 Task: Use LinkedIn's search filters to find people with the following criteria: Service Category 'NotaryOnline Research', Title 'IT Professional', Talks About 'lockdown', School 'Institute of Engineering & Technology', Industry 'Industrial Machinery Manufacturing', Current Company 'Lorven Technologies Inc.'.
Action: Mouse moved to (472, 56)
Screenshot: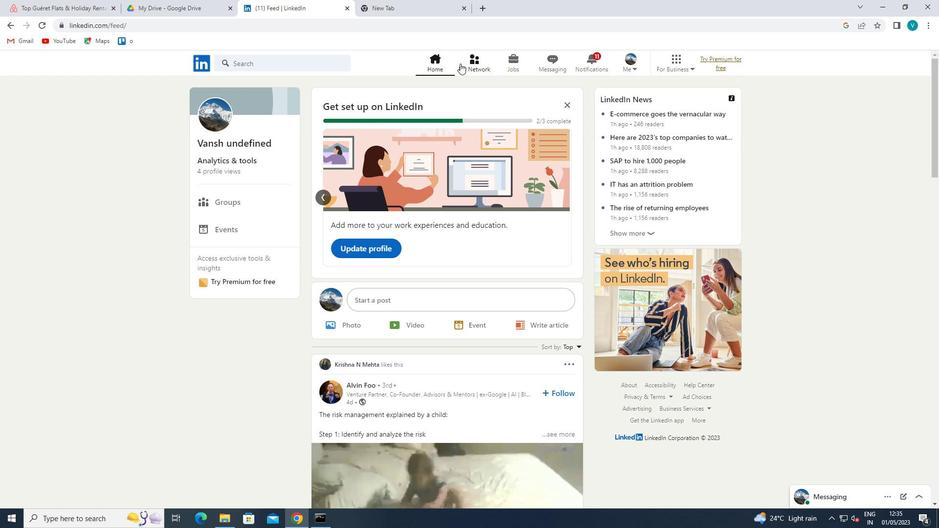 
Action: Mouse pressed left at (472, 56)
Screenshot: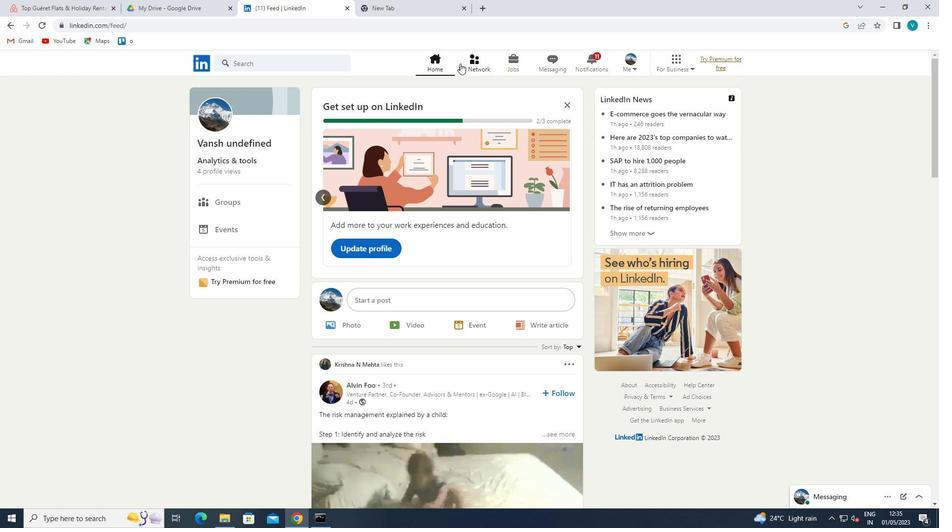 
Action: Mouse moved to (266, 113)
Screenshot: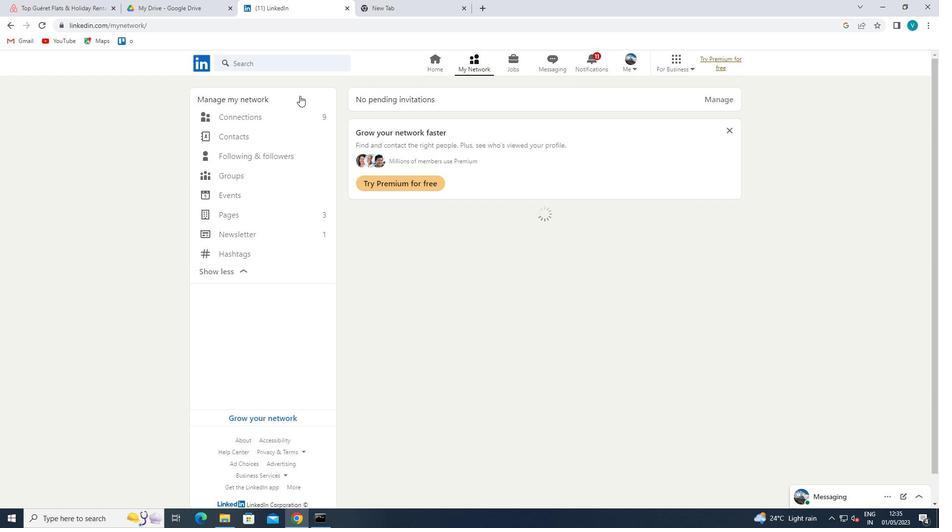 
Action: Mouse pressed left at (266, 113)
Screenshot: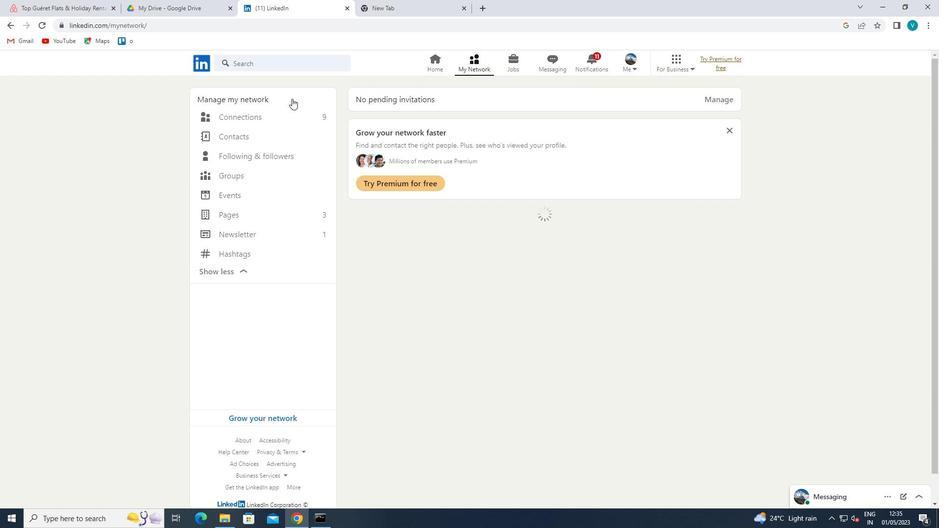 
Action: Mouse moved to (551, 113)
Screenshot: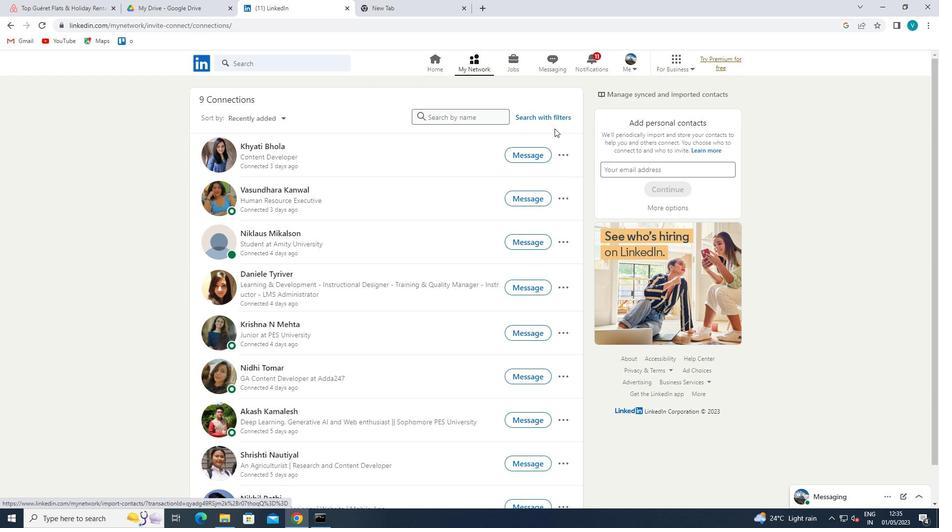 
Action: Mouse pressed left at (551, 113)
Screenshot: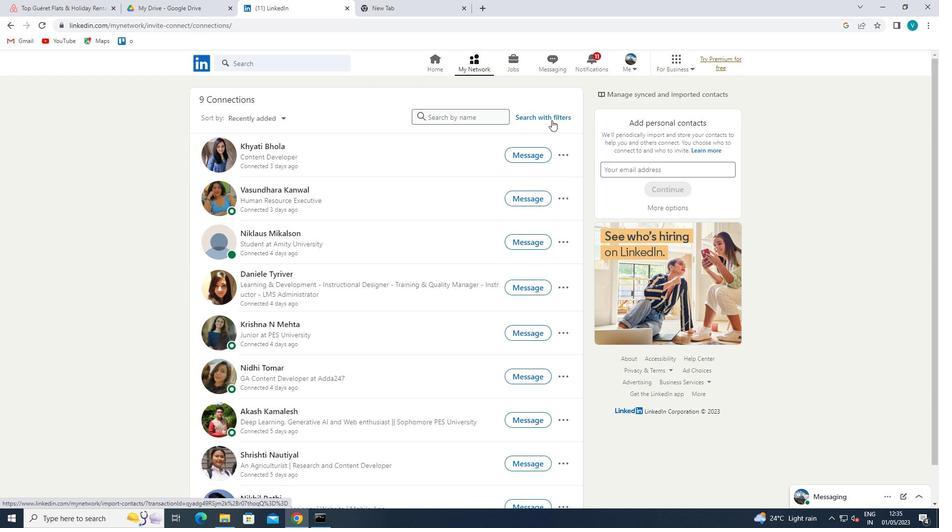 
Action: Mouse moved to (466, 88)
Screenshot: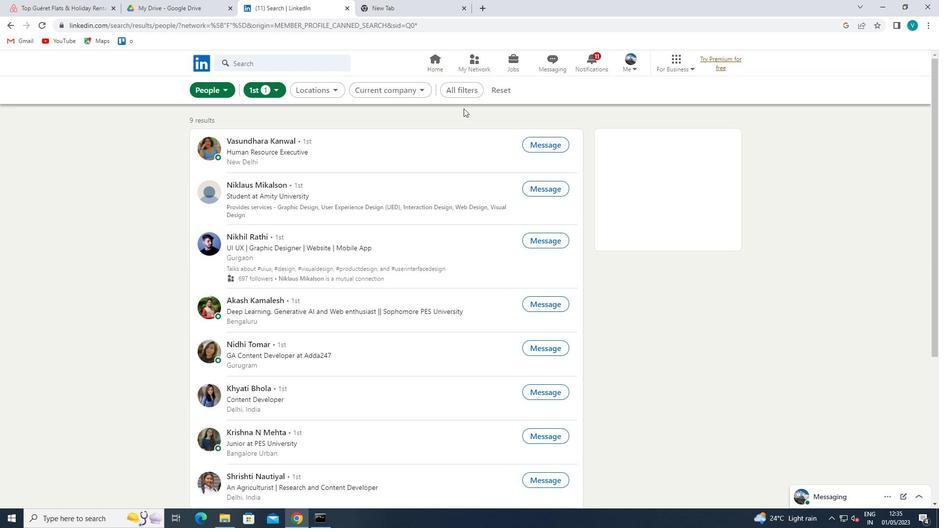 
Action: Mouse pressed left at (466, 88)
Screenshot: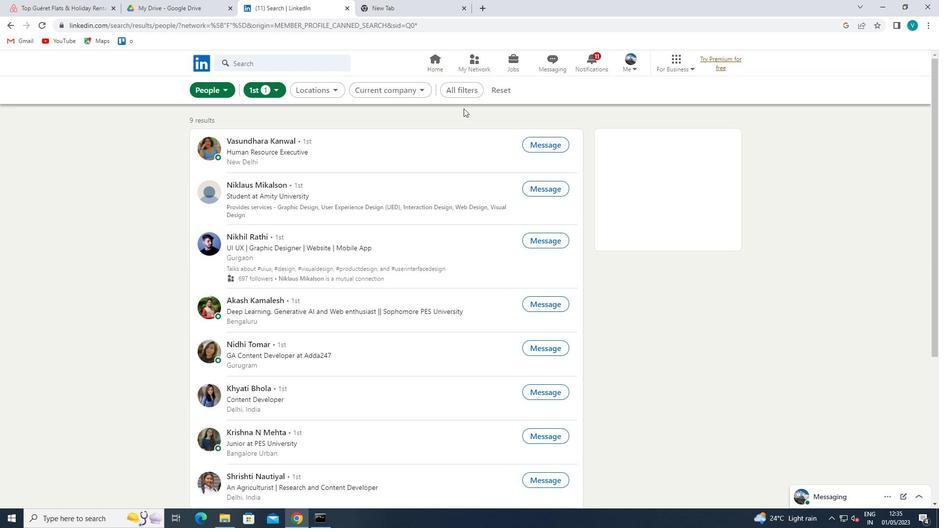
Action: Mouse moved to (734, 201)
Screenshot: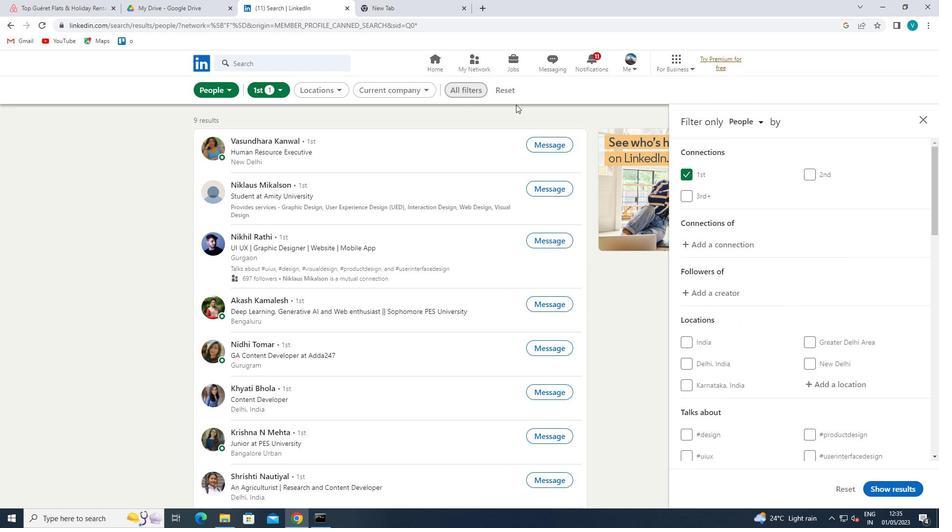 
Action: Mouse scrolled (734, 200) with delta (0, 0)
Screenshot: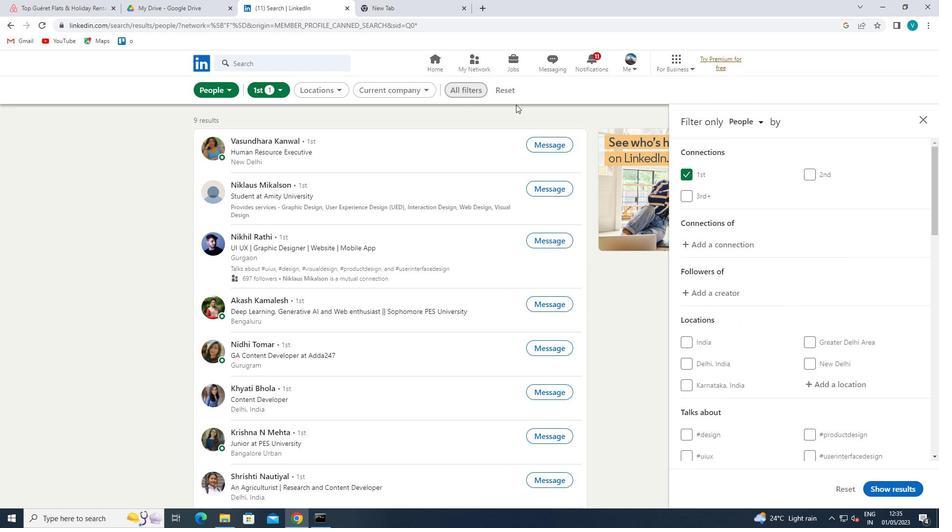 
Action: Mouse moved to (735, 202)
Screenshot: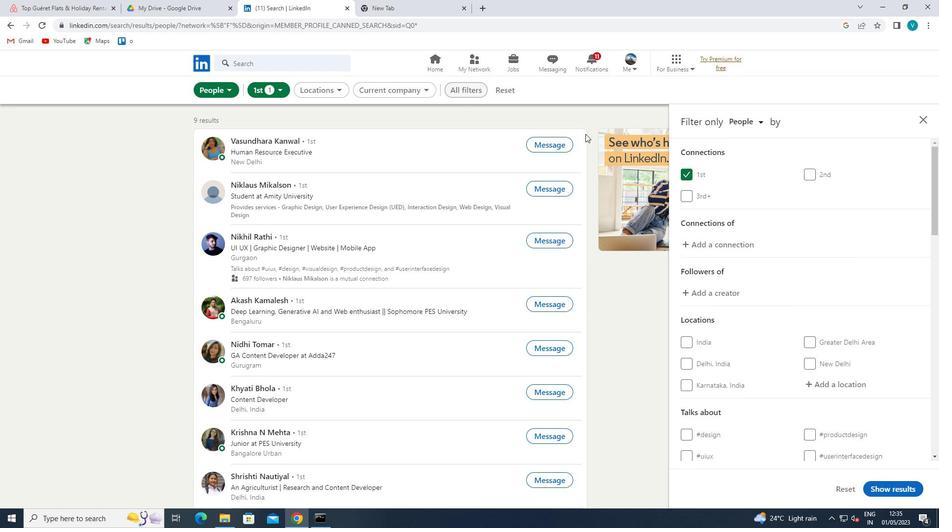 
Action: Mouse scrolled (735, 202) with delta (0, 0)
Screenshot: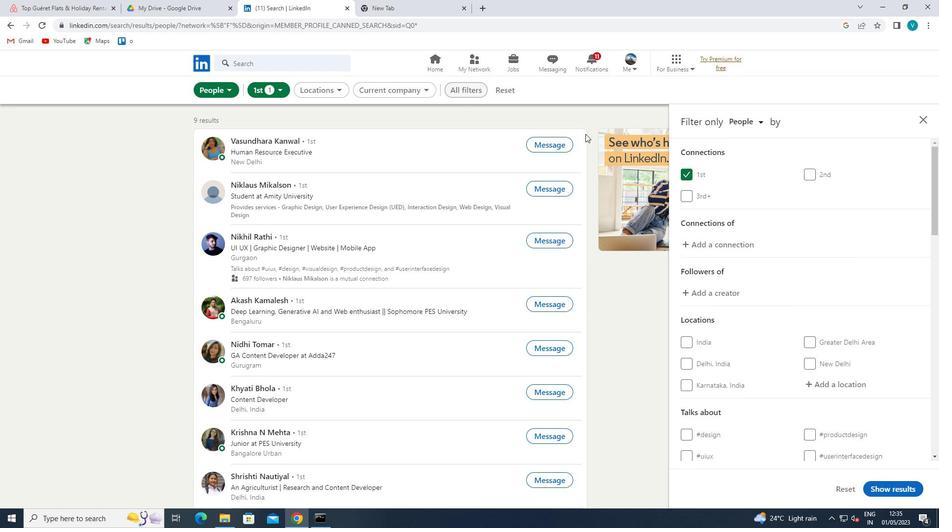 
Action: Mouse moved to (821, 288)
Screenshot: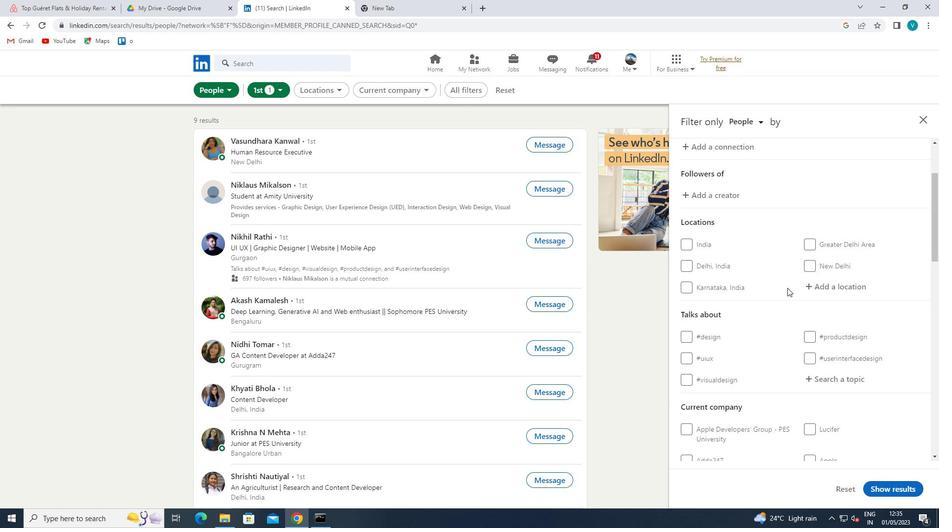 
Action: Mouse pressed left at (821, 288)
Screenshot: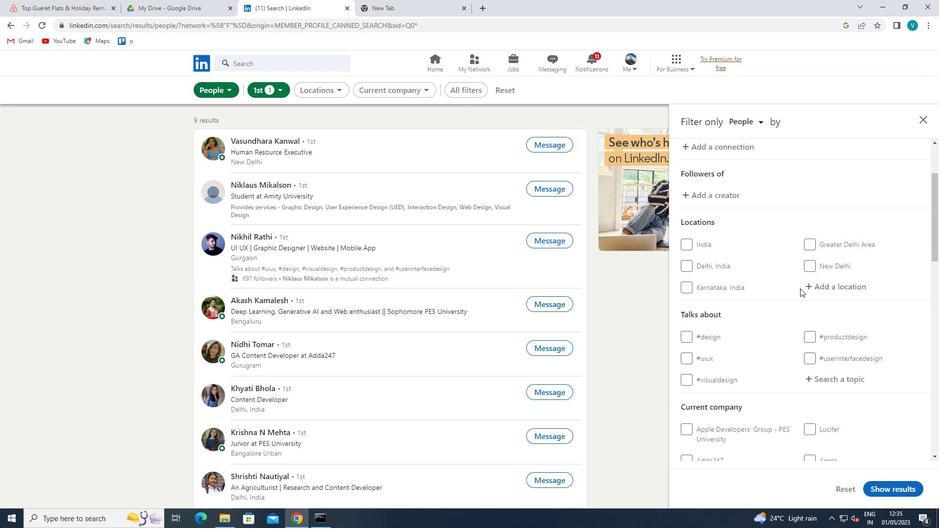 
Action: Key pressed <Key.shift><Key.shift><Key.shift><Key.shift><Key.shift><Key.shift><Key.shift><Key.shift><Key.shift><Key.shift><Key.shift><Key.shift><Key.shift><Key.shift><Key.shift><Key.shift><Key.shift><Key.shift><Key.shift><Key.shift><Key.shift><Key.shift><Key.shift><Key.shift><Key.shift><Key.shift><Key.shift><Key.shift><Key.shift><Key.shift><Key.shift><Key.shift><Key.shift><Key.shift>NANO<Key.backspace>PIAO<Key.space>
Screenshot: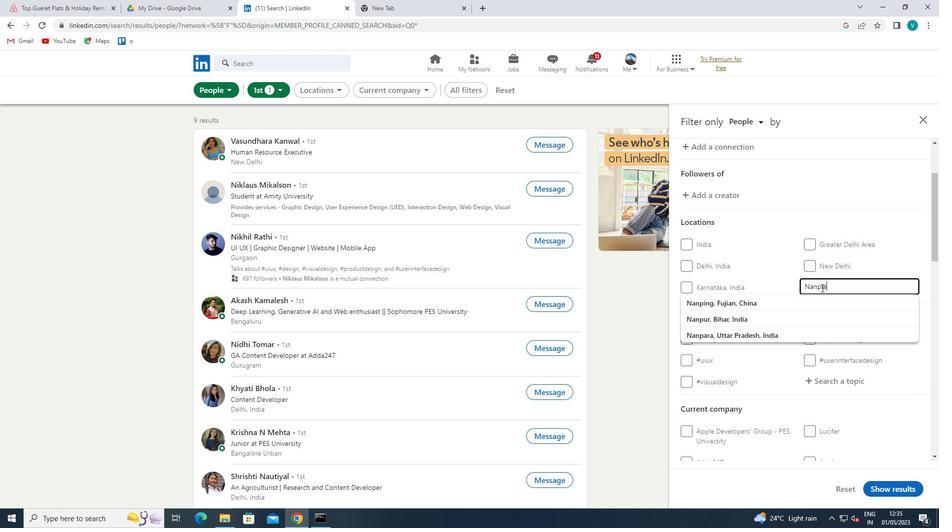 
Action: Mouse moved to (804, 295)
Screenshot: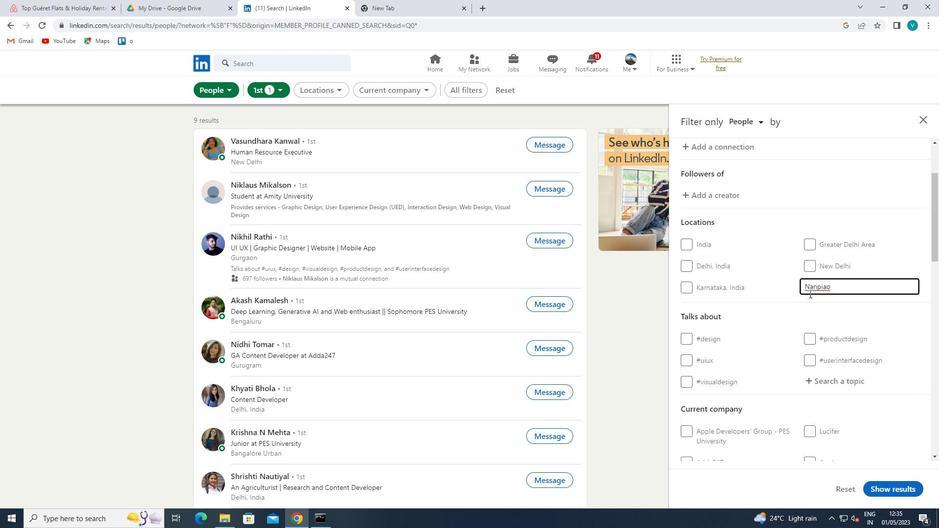 
Action: Mouse pressed left at (804, 295)
Screenshot: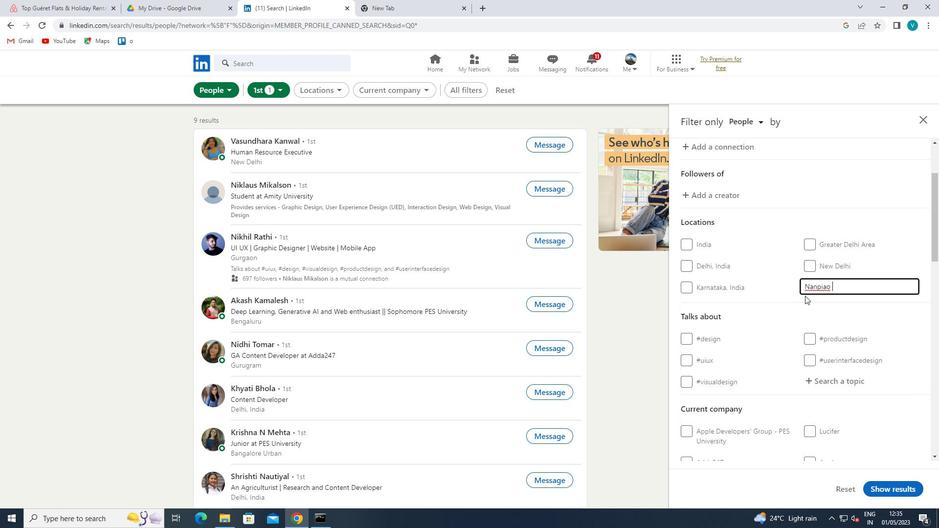 
Action: Mouse moved to (785, 292)
Screenshot: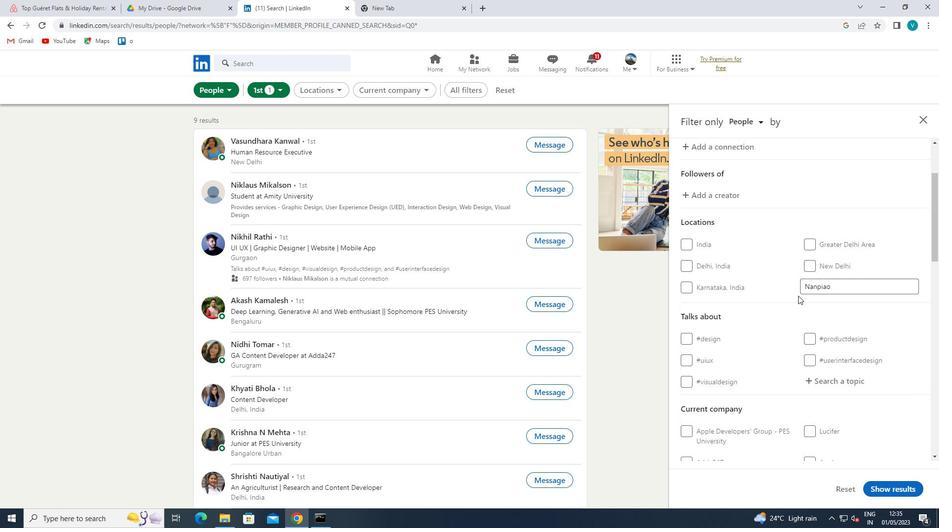 
Action: Mouse scrolled (785, 292) with delta (0, 0)
Screenshot: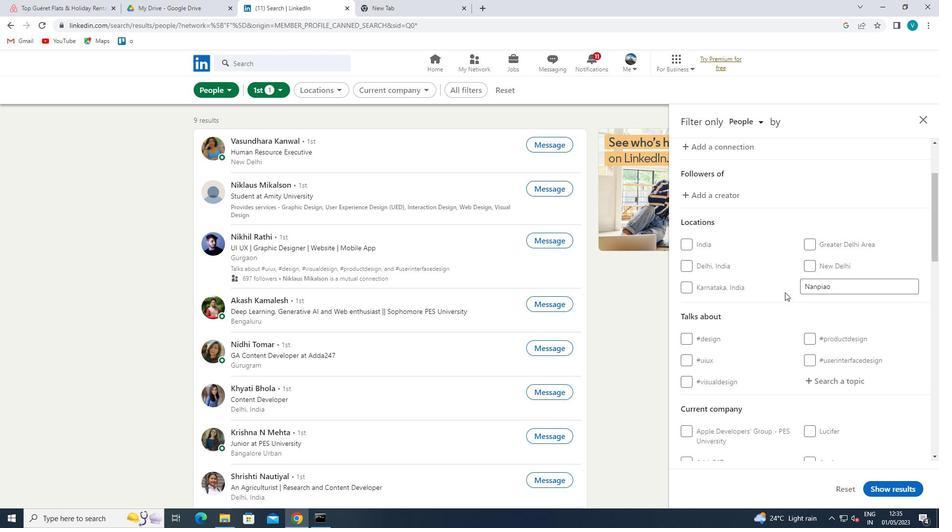 
Action: Mouse scrolled (785, 292) with delta (0, 0)
Screenshot: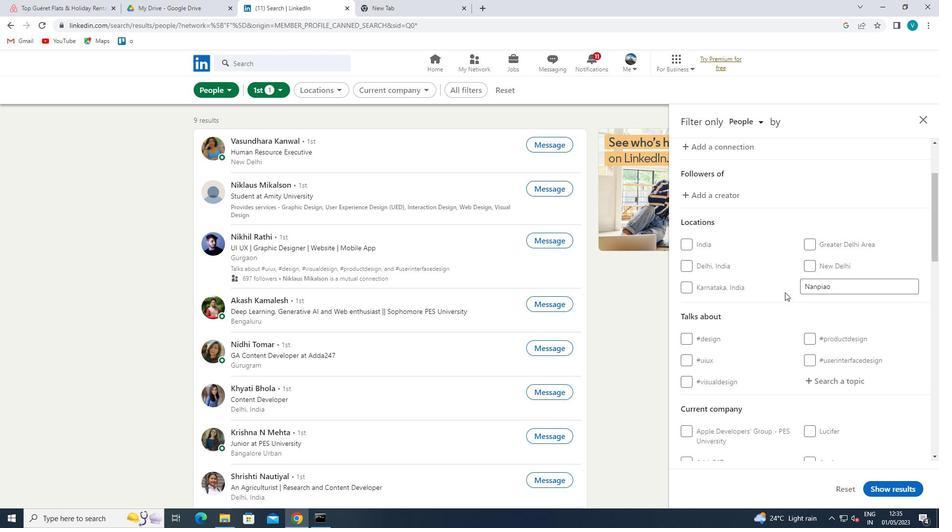 
Action: Mouse moved to (857, 285)
Screenshot: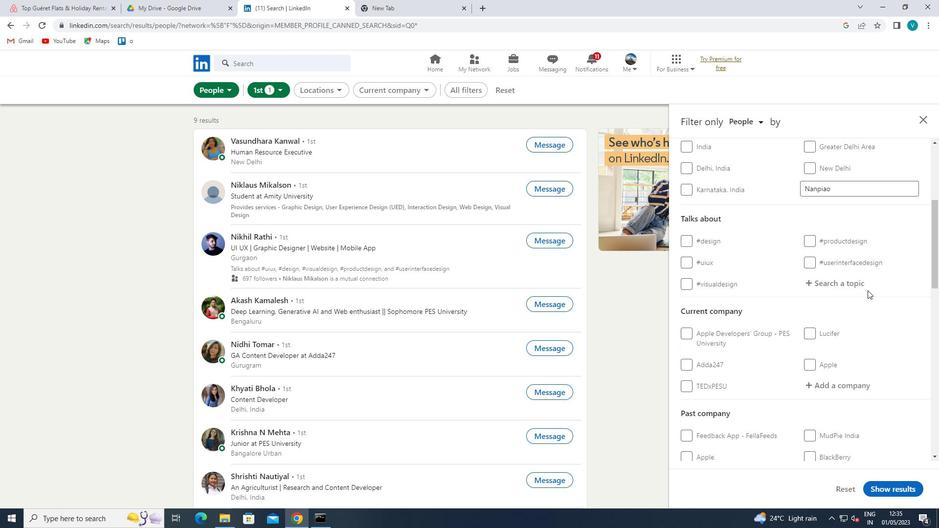 
Action: Mouse pressed left at (857, 285)
Screenshot: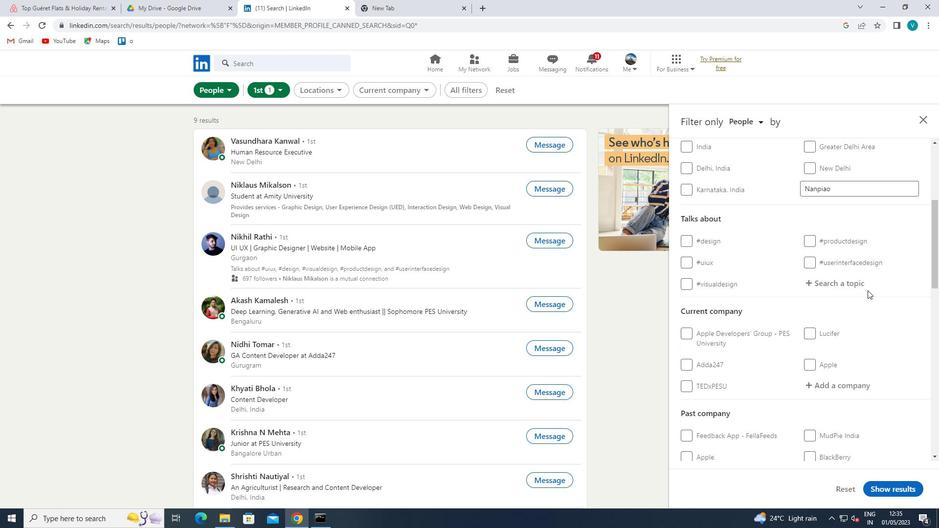 
Action: Mouse moved to (856, 286)
Screenshot: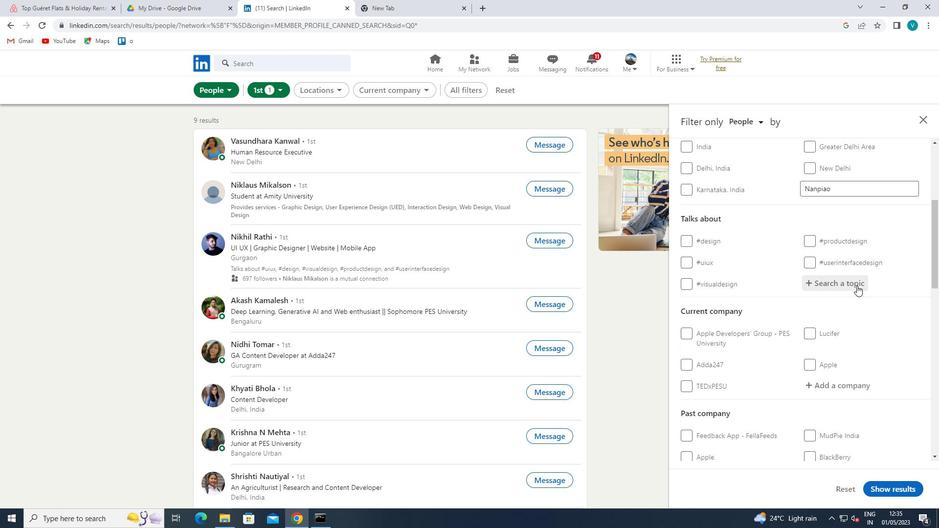 
Action: Key pressed LOCKDOWN
Screenshot: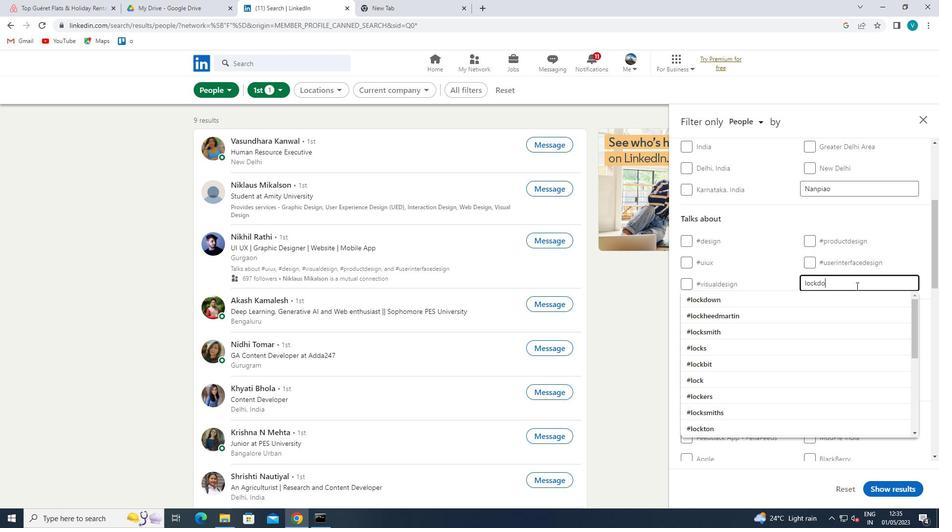 
Action: Mouse moved to (832, 298)
Screenshot: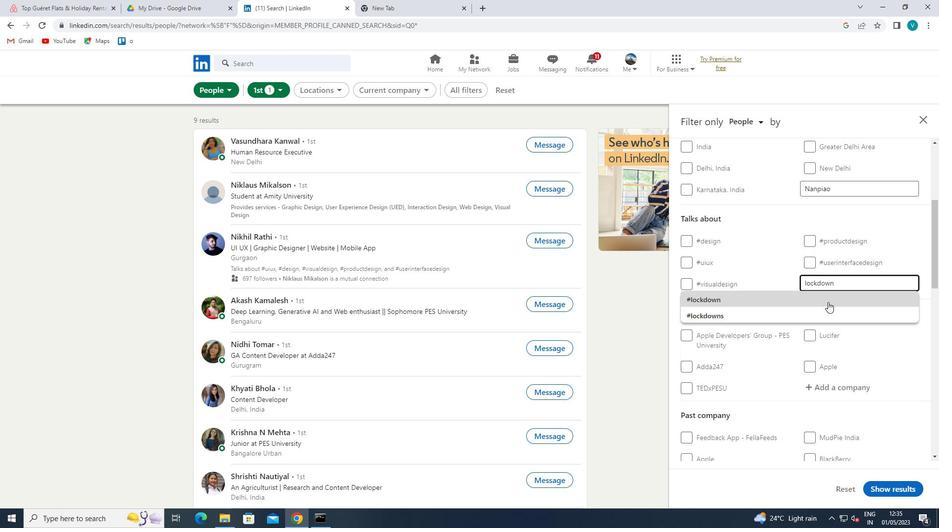 
Action: Mouse pressed left at (832, 298)
Screenshot: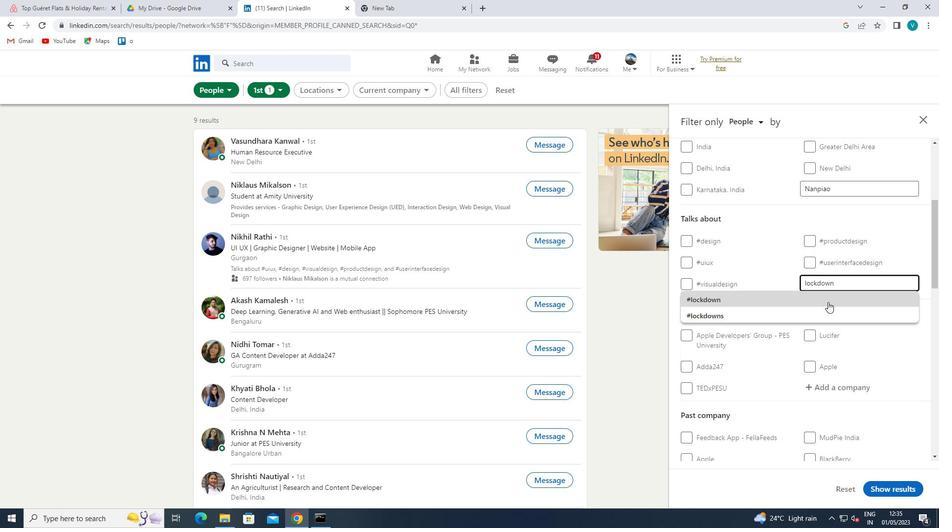 
Action: Mouse scrolled (832, 297) with delta (0, 0)
Screenshot: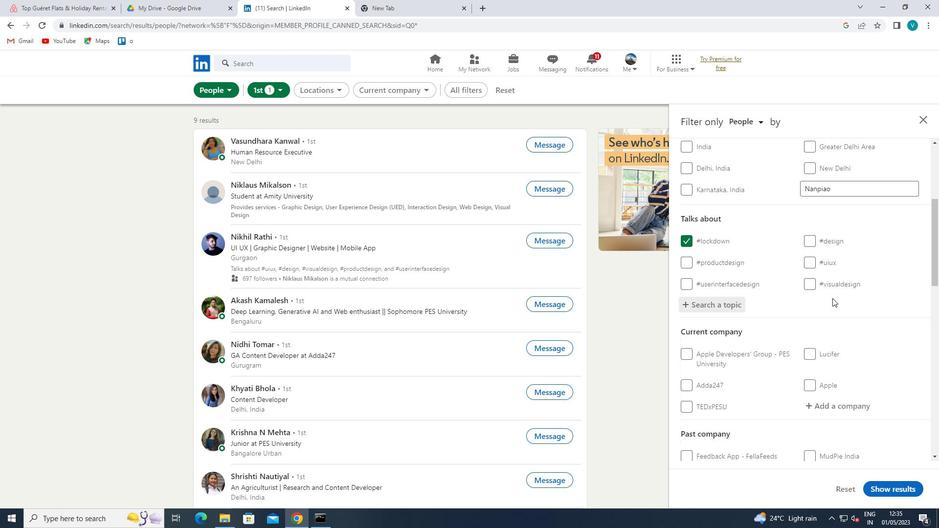 
Action: Mouse moved to (832, 298)
Screenshot: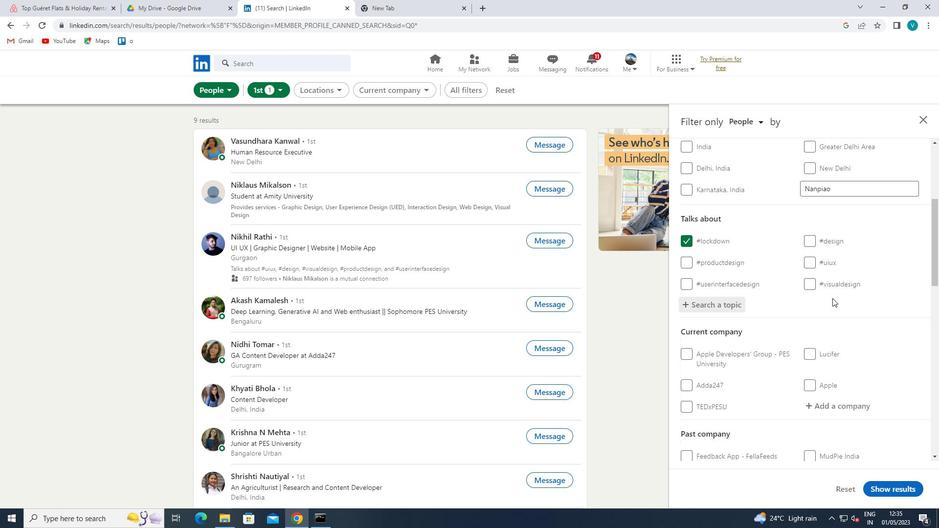 
Action: Mouse scrolled (832, 297) with delta (0, 0)
Screenshot: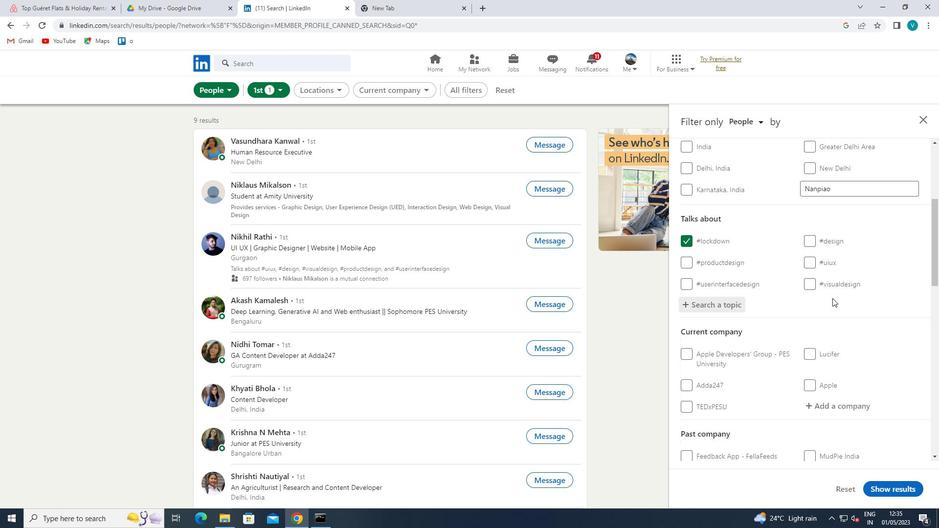 
Action: Mouse moved to (832, 298)
Screenshot: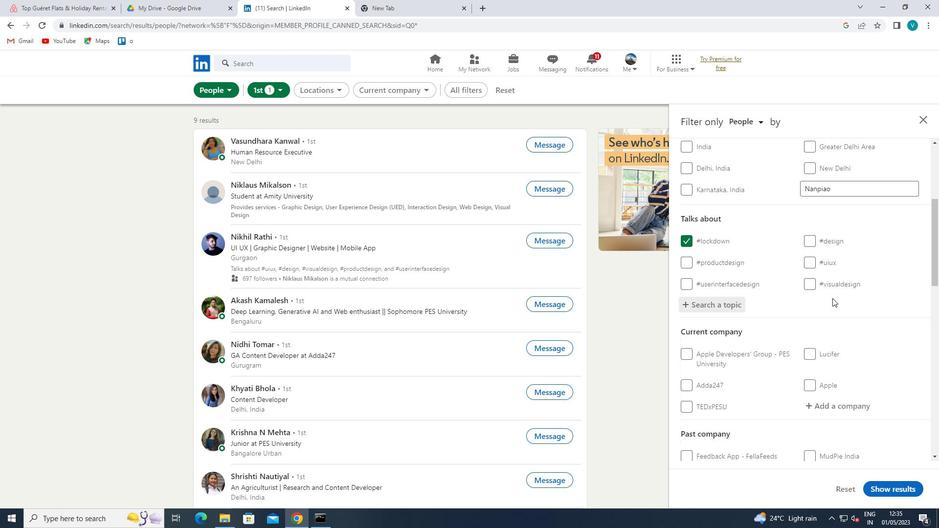 
Action: Mouse scrolled (832, 297) with delta (0, 0)
Screenshot: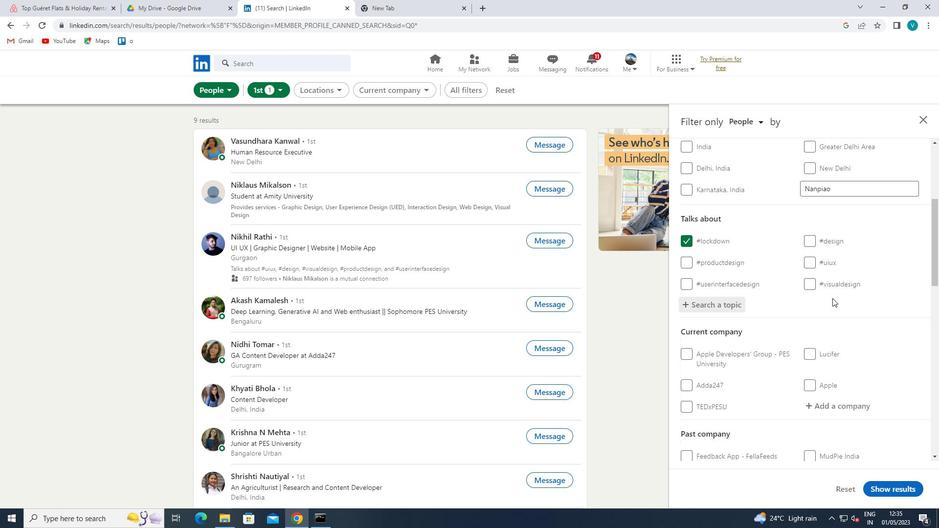 
Action: Mouse moved to (850, 258)
Screenshot: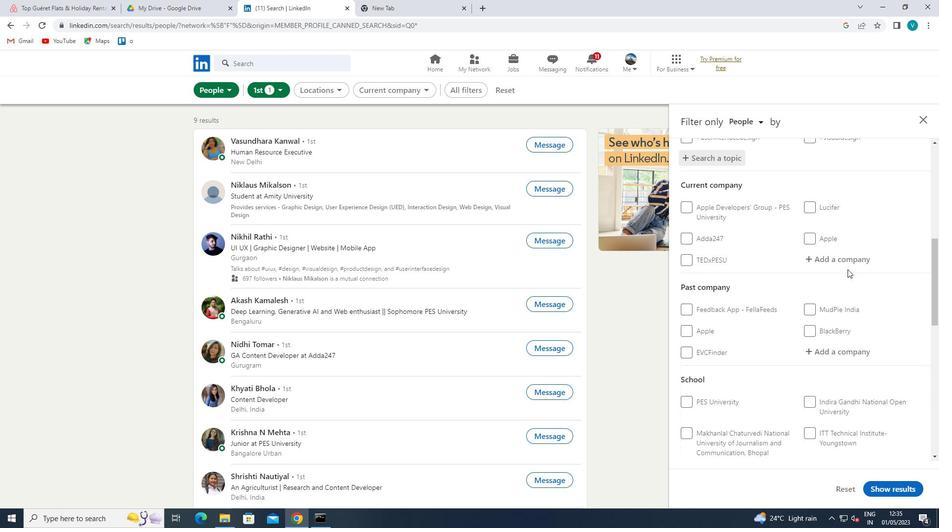 
Action: Mouse pressed left at (850, 258)
Screenshot: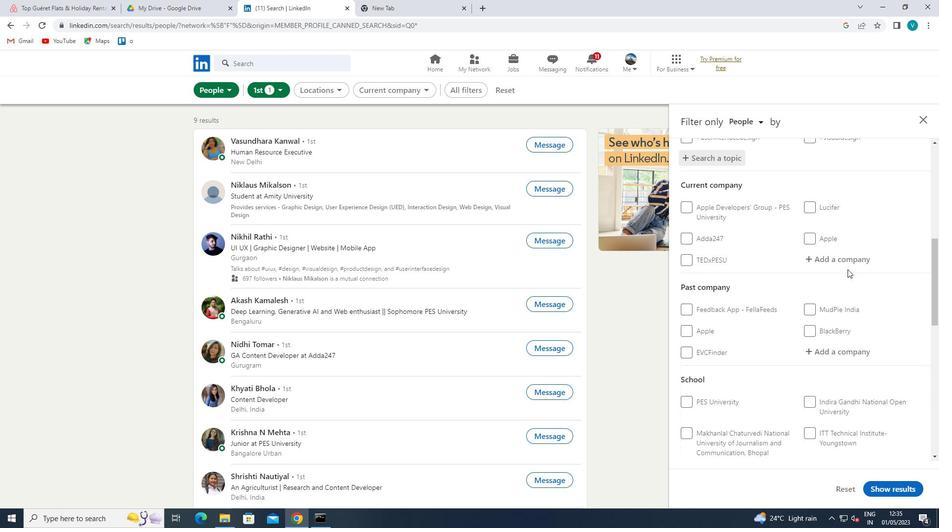 
Action: Key pressed <Key.shift>ORVEN<Key.space>
Screenshot: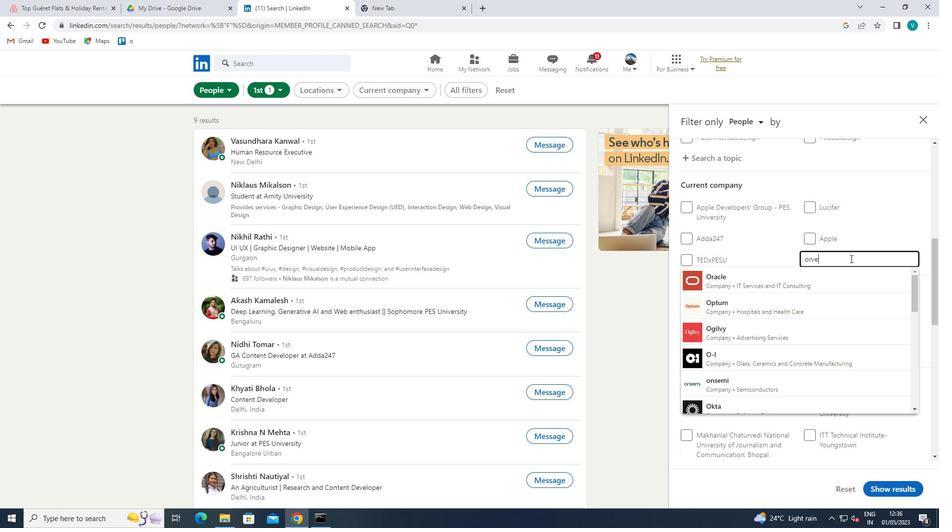 
Action: Mouse moved to (804, 258)
Screenshot: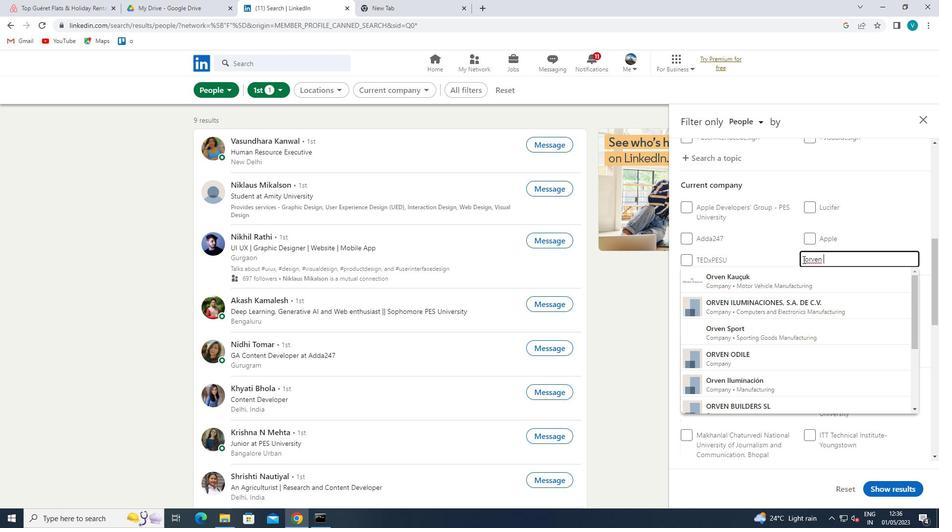 
Action: Mouse pressed left at (804, 258)
Screenshot: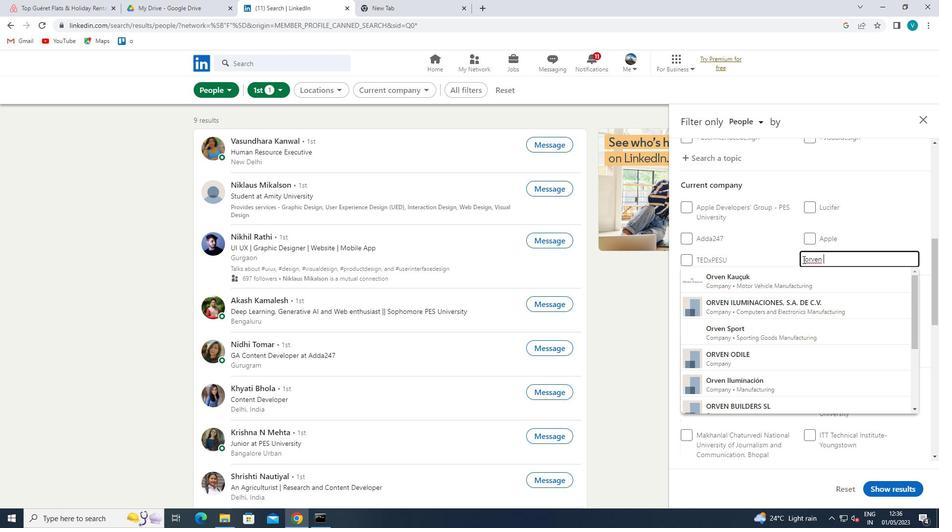 
Action: Mouse moved to (812, 273)
Screenshot: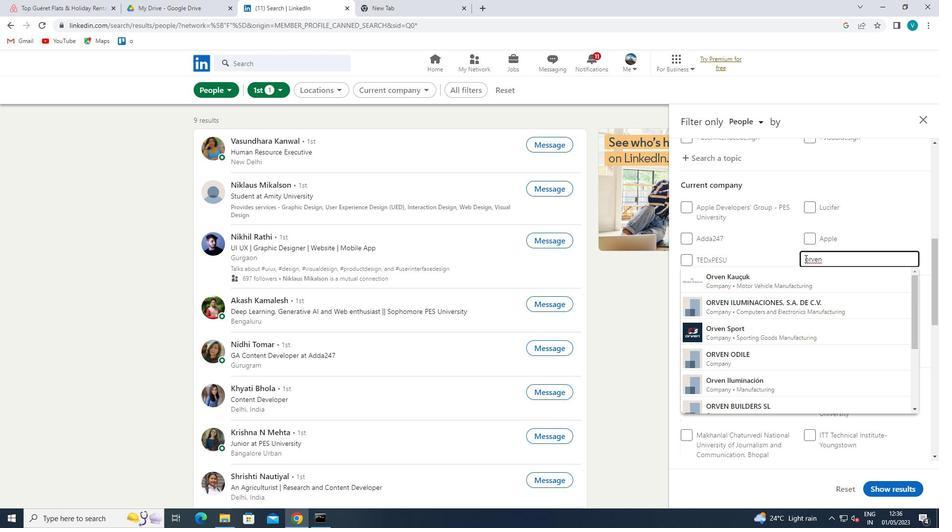 
Action: Key pressed <Key.shift>L
Screenshot: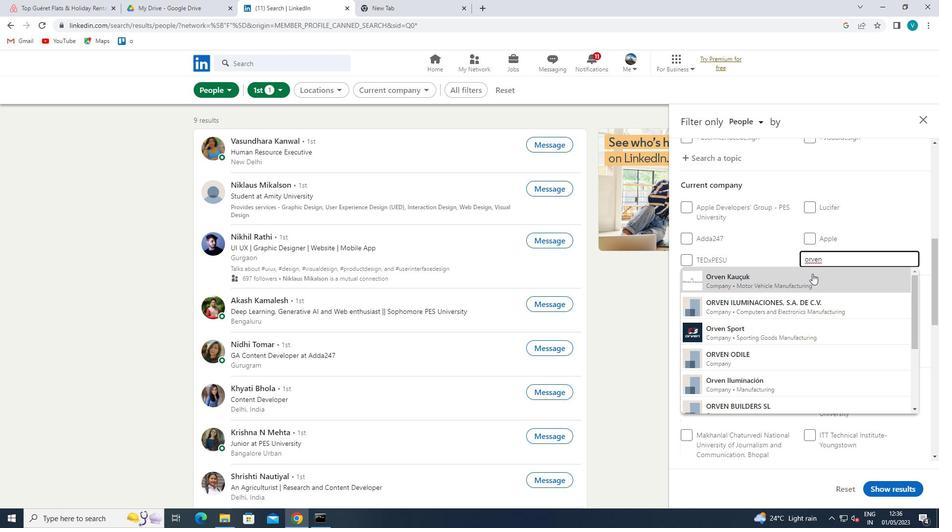 
Action: Mouse moved to (832, 263)
Screenshot: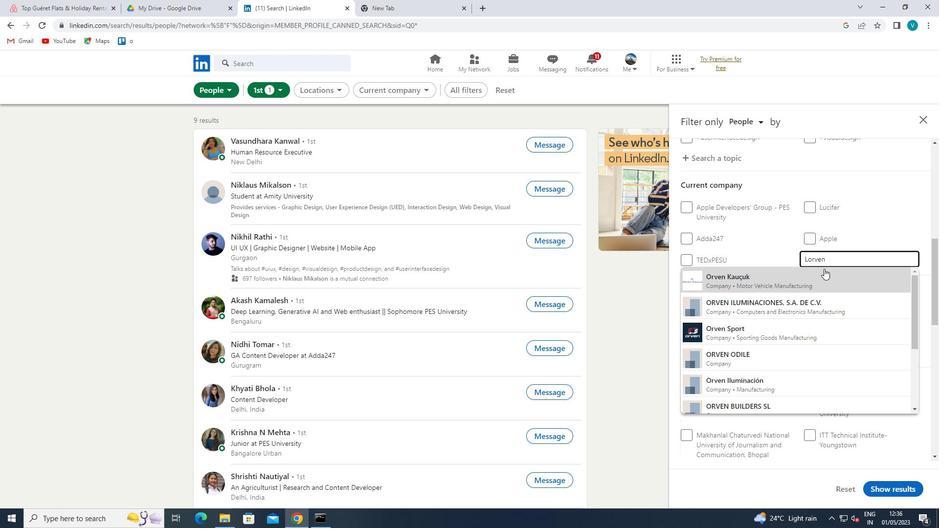 
Action: Mouse pressed left at (832, 263)
Screenshot: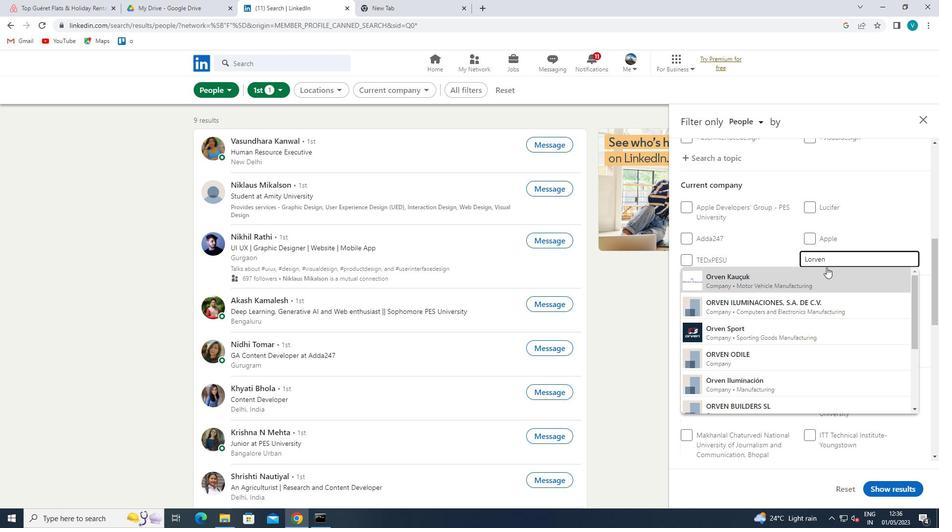 
Action: Mouse moved to (819, 269)
Screenshot: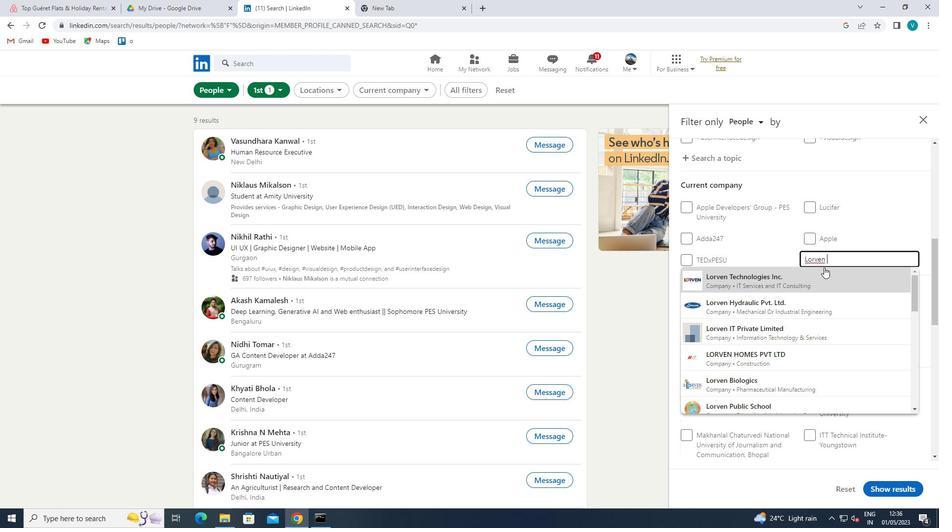 
Action: Mouse pressed left at (819, 269)
Screenshot: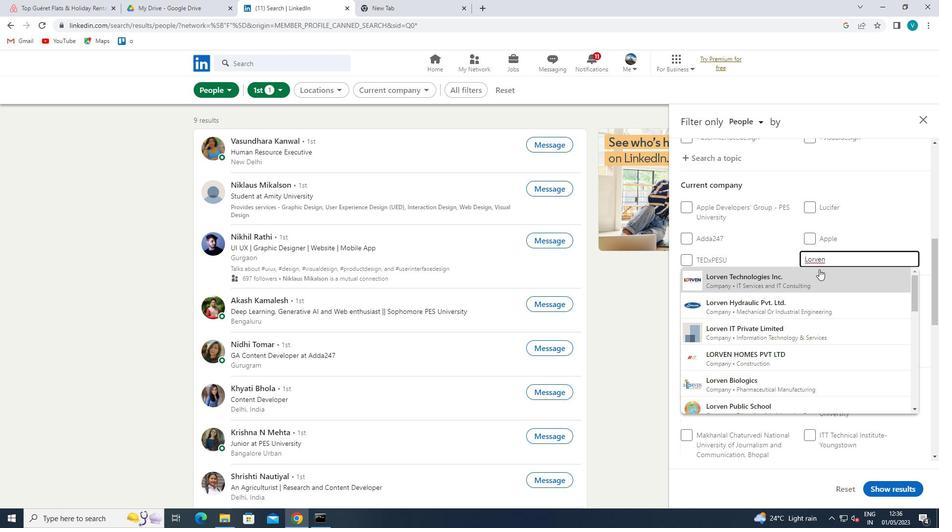
Action: Mouse moved to (817, 270)
Screenshot: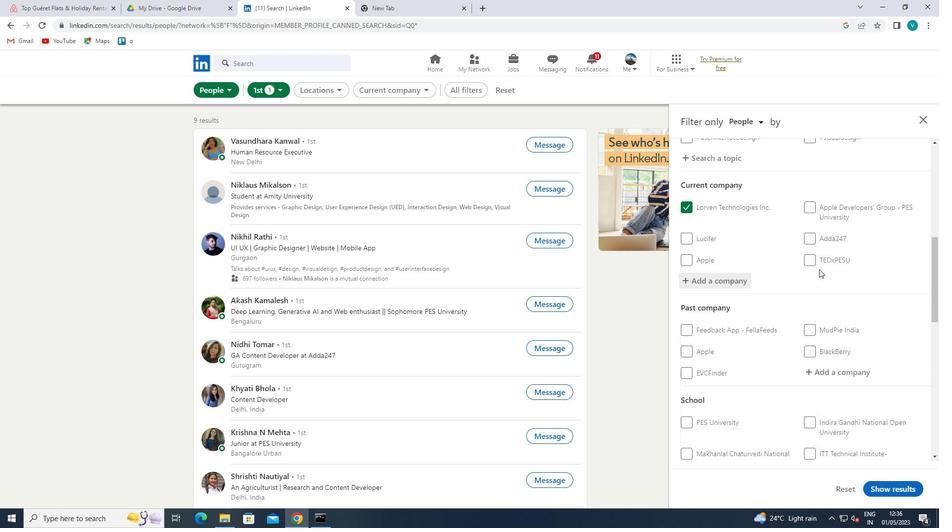 
Action: Mouse scrolled (817, 269) with delta (0, 0)
Screenshot: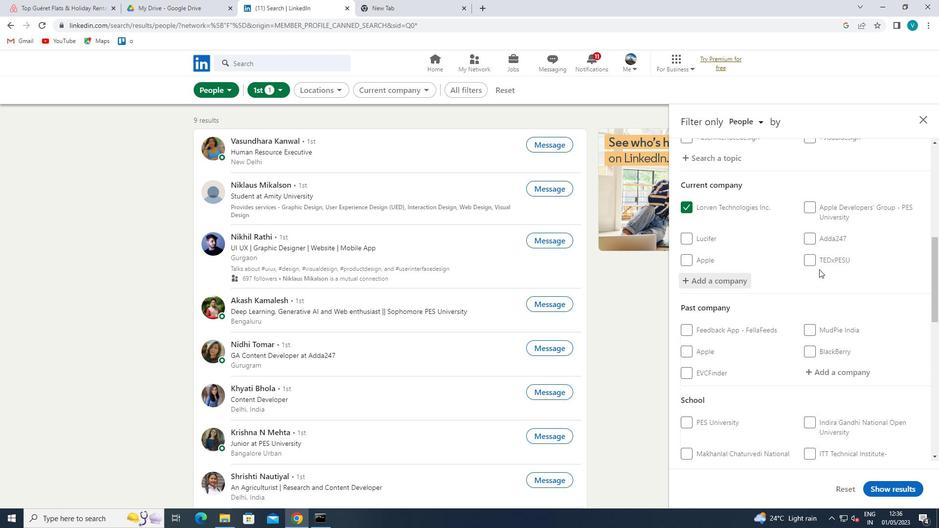 
Action: Mouse moved to (817, 270)
Screenshot: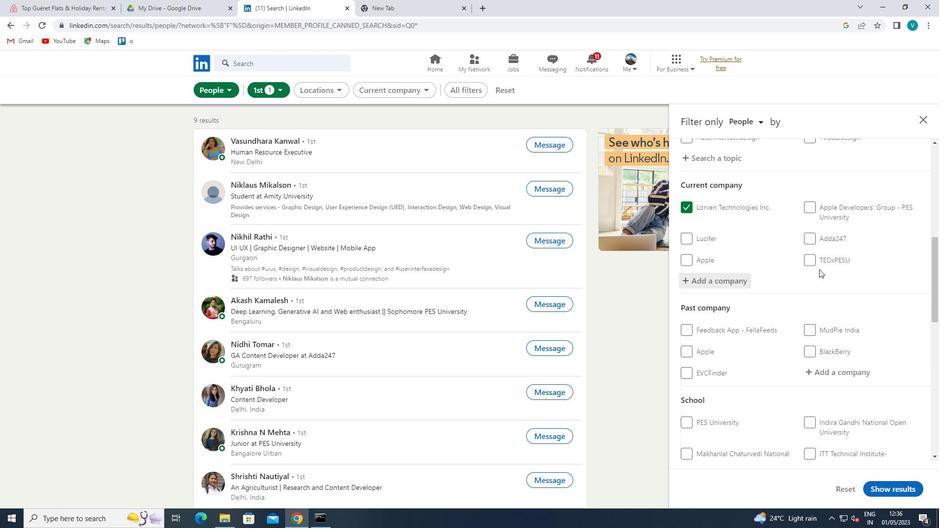 
Action: Mouse scrolled (817, 270) with delta (0, 0)
Screenshot: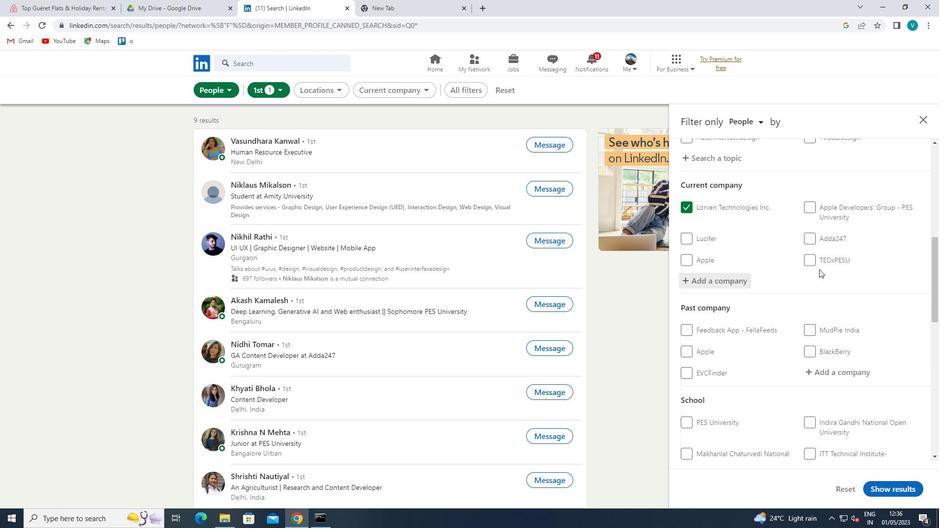 
Action: Mouse moved to (816, 272)
Screenshot: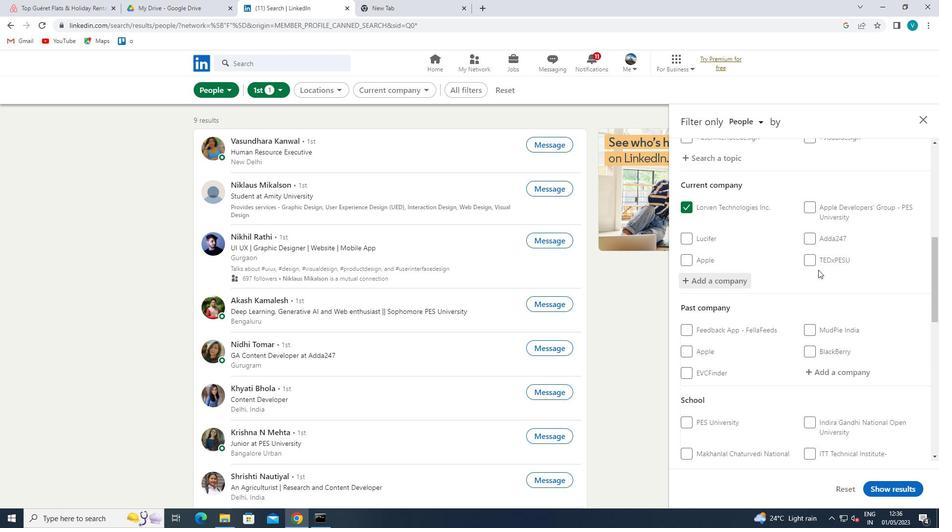
Action: Mouse scrolled (816, 271) with delta (0, 0)
Screenshot: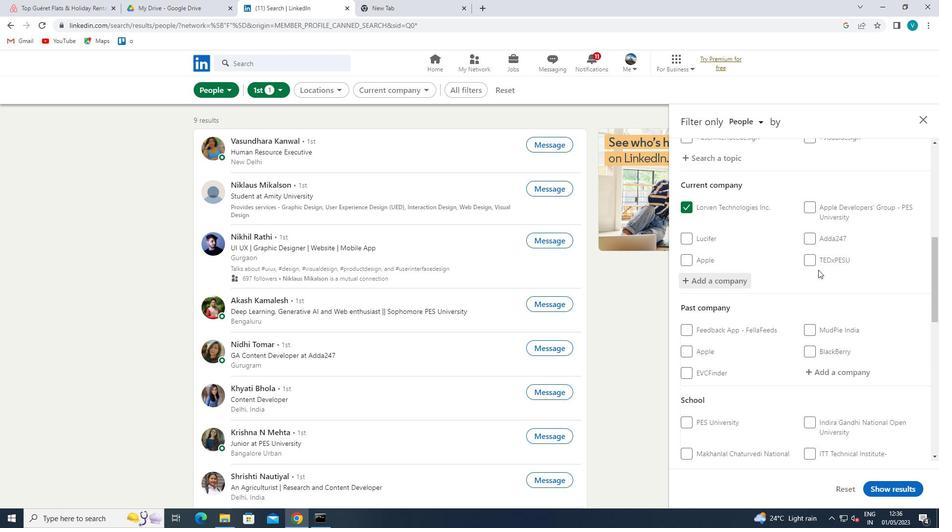 
Action: Mouse moved to (845, 347)
Screenshot: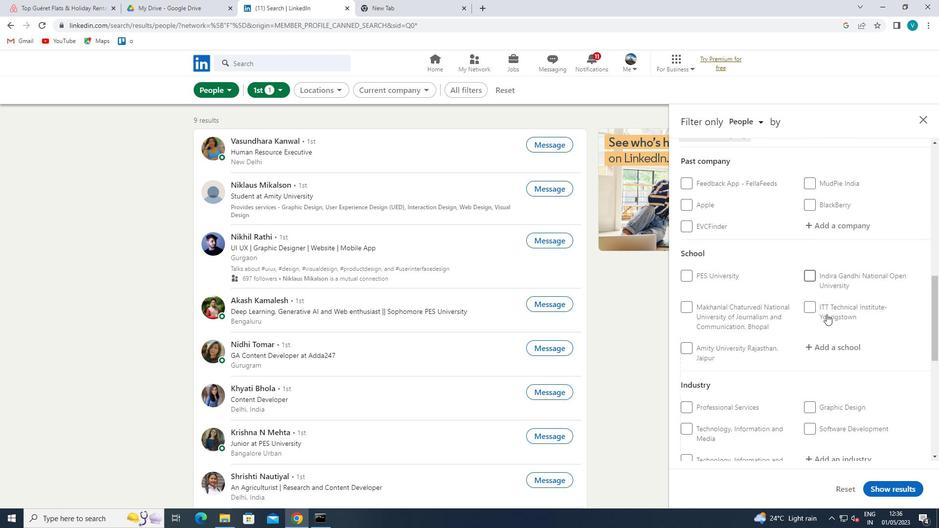 
Action: Mouse pressed left at (845, 347)
Screenshot: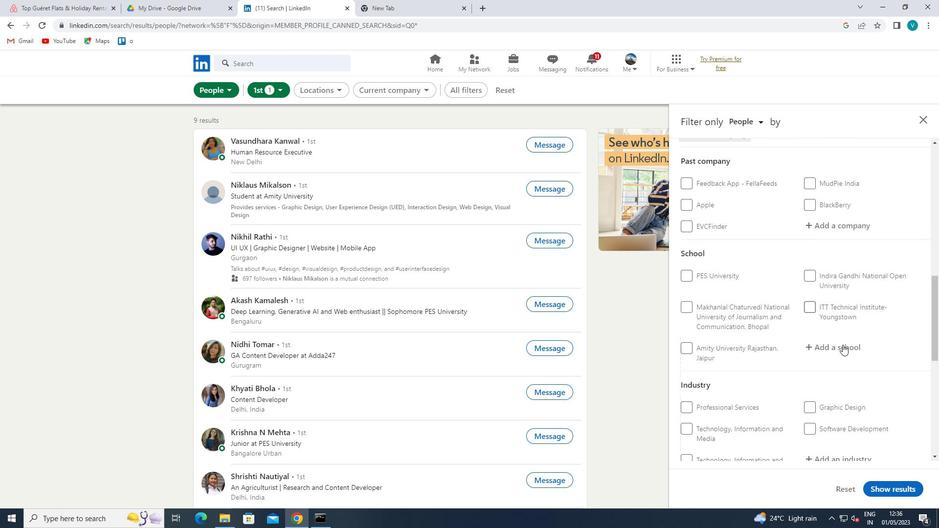 
Action: Key pressed <Key.shift>INSTITUT
Screenshot: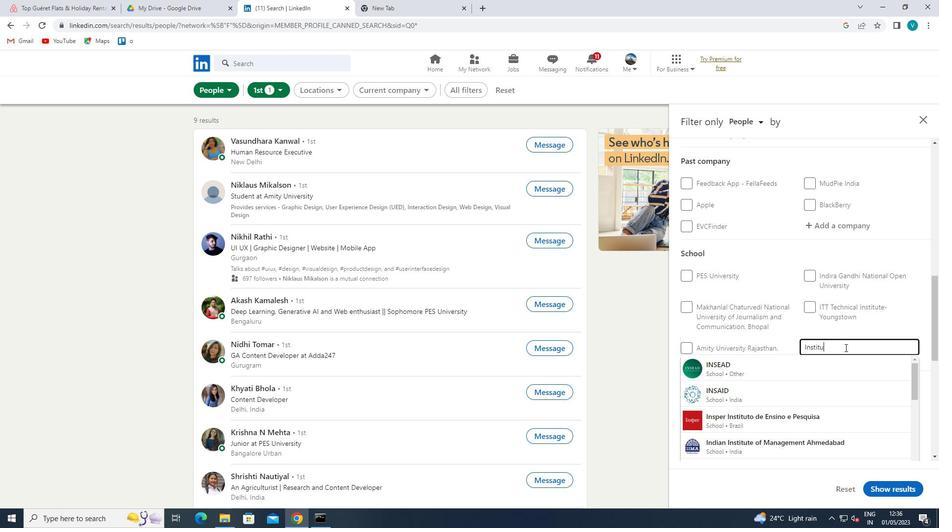 
Action: Mouse moved to (842, 347)
Screenshot: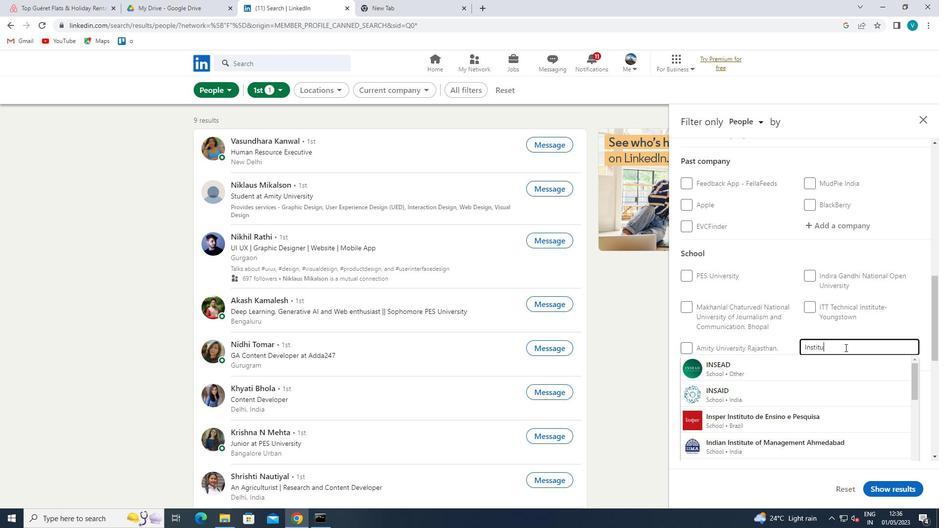 
Action: Key pressed E<Key.space>OF<Key.space><Key.shift>ENGINEERING<Key.space>
Screenshot: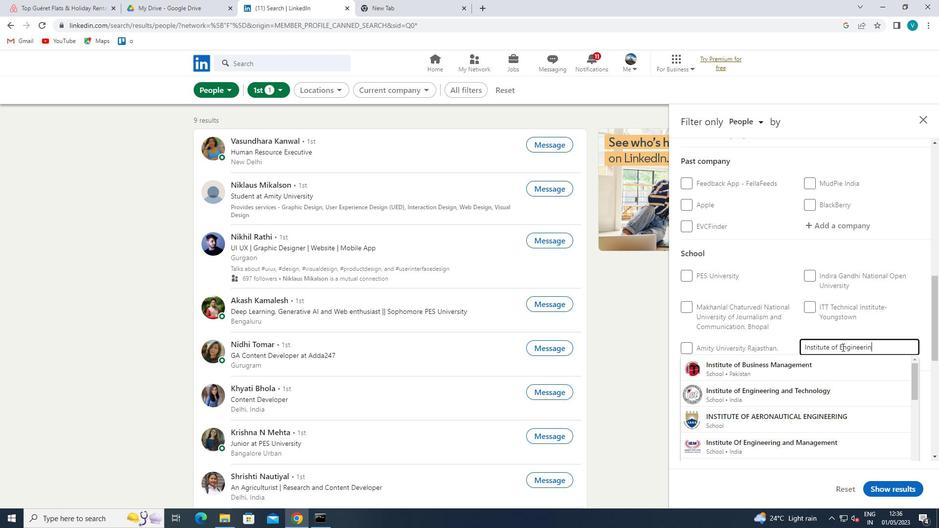 
Action: Mouse moved to (840, 347)
Screenshot: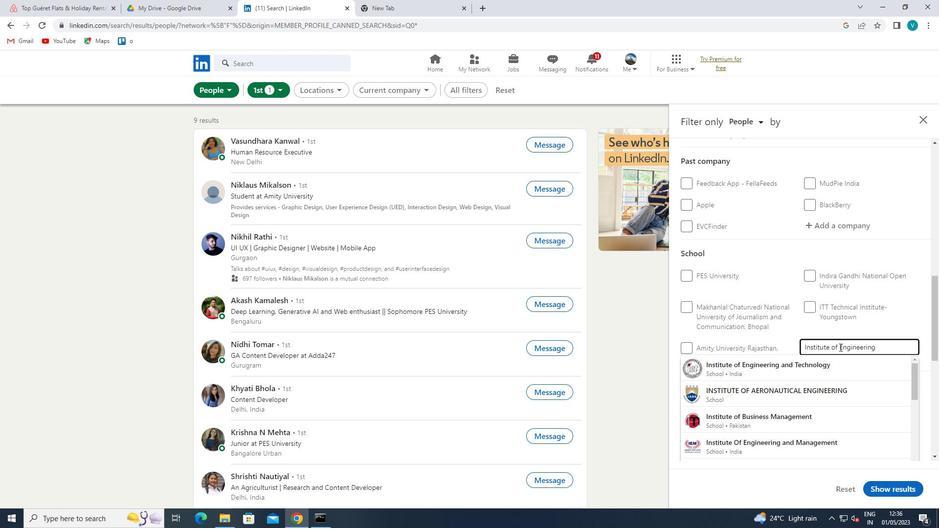 
Action: Key pressed <Key.shift>&<Key.space><Key.shift>TECHO<Key.backspace>NOLOGY,<Key.shift>DAVV
Screenshot: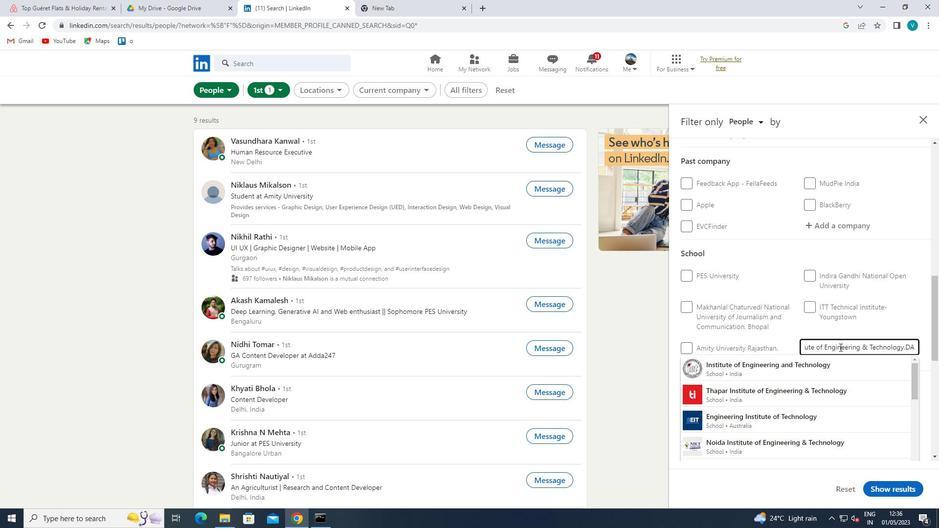 
Action: Mouse moved to (863, 371)
Screenshot: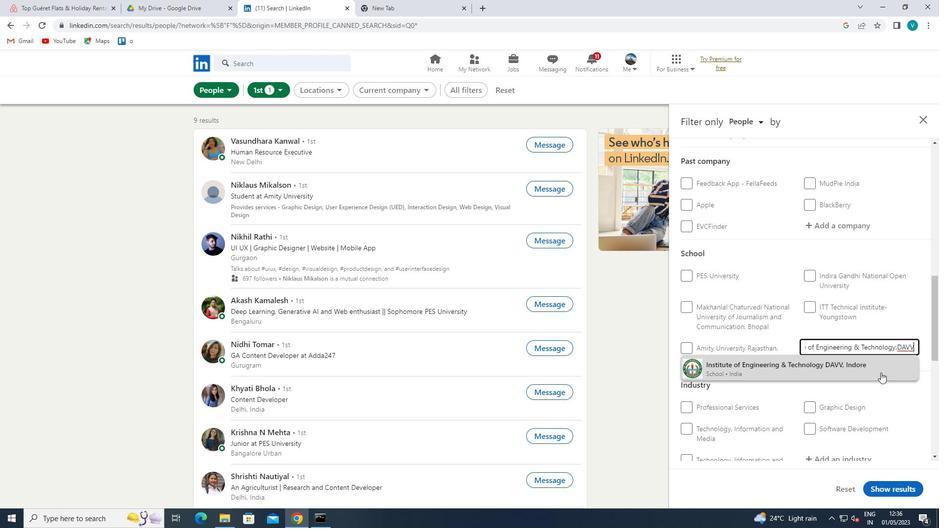
Action: Mouse pressed left at (863, 371)
Screenshot: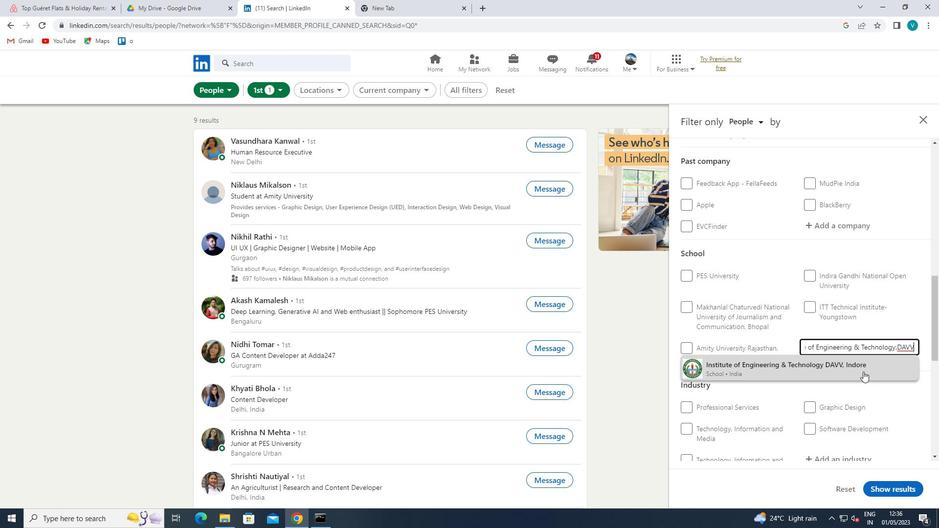 
Action: Mouse scrolled (863, 371) with delta (0, 0)
Screenshot: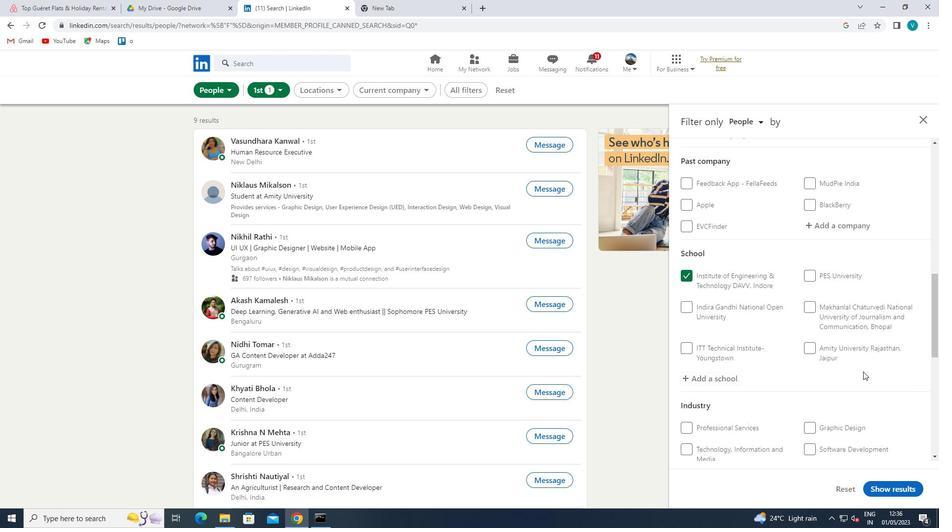
Action: Mouse moved to (863, 371)
Screenshot: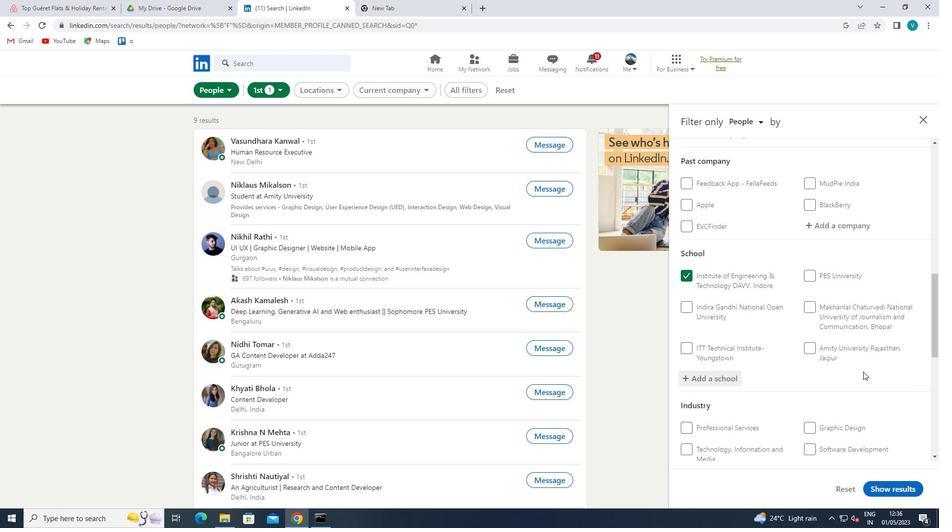 
Action: Mouse scrolled (863, 371) with delta (0, 0)
Screenshot: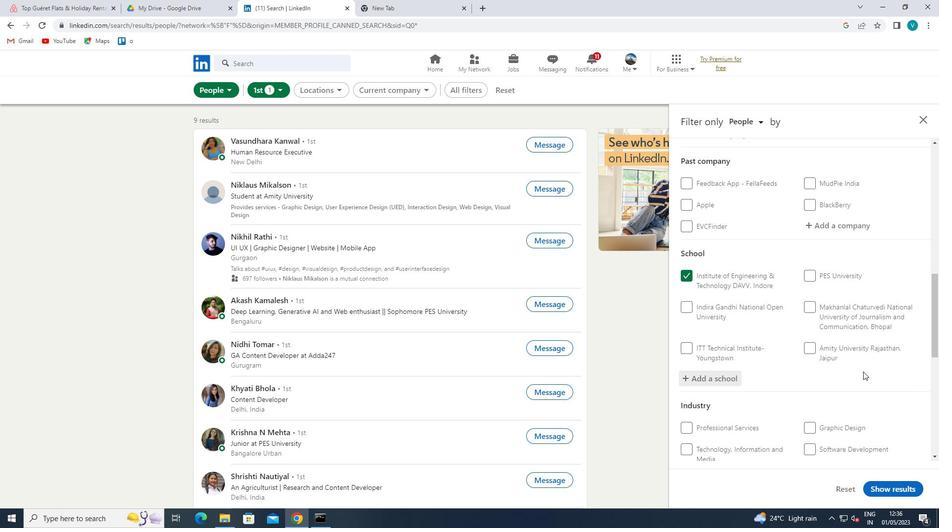 
Action: Mouse moved to (840, 387)
Screenshot: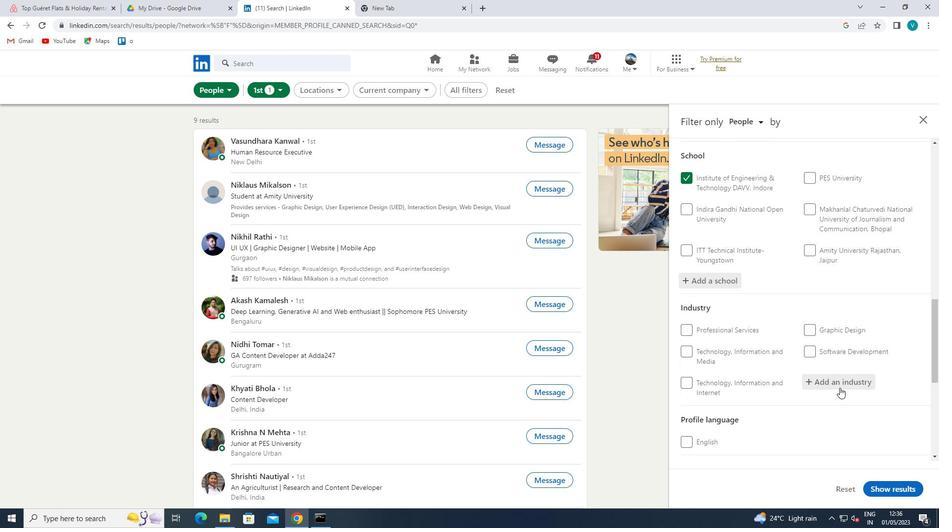 
Action: Mouse pressed left at (840, 387)
Screenshot: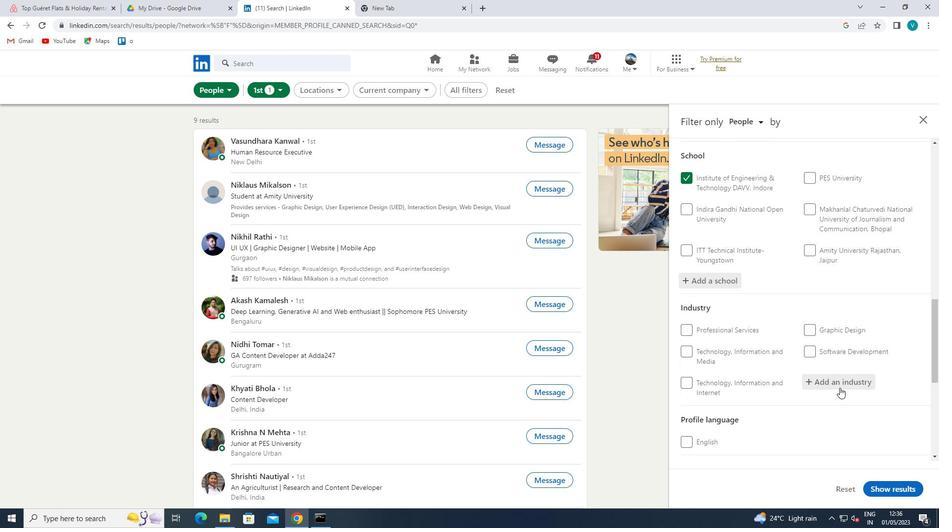 
Action: Key pressed <Key.shift>INDUSTRIAL<Key.space>
Screenshot: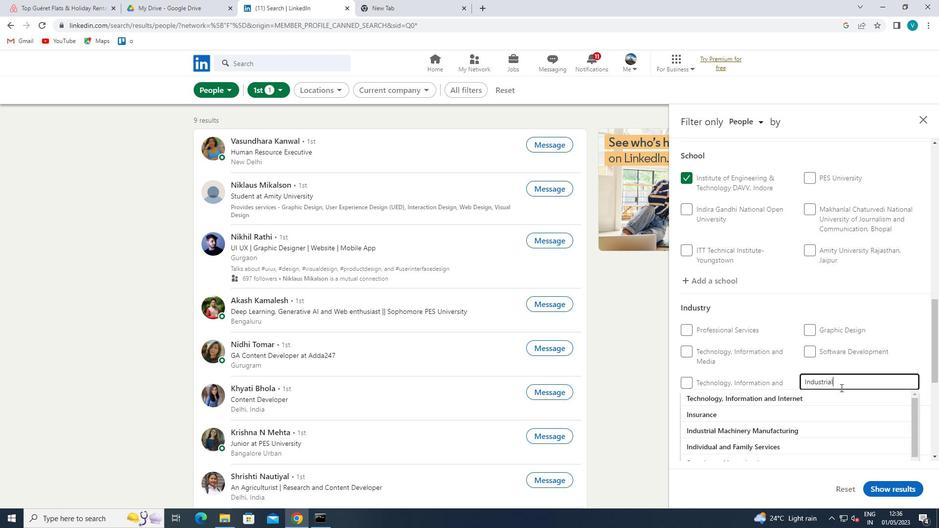 
Action: Mouse moved to (830, 394)
Screenshot: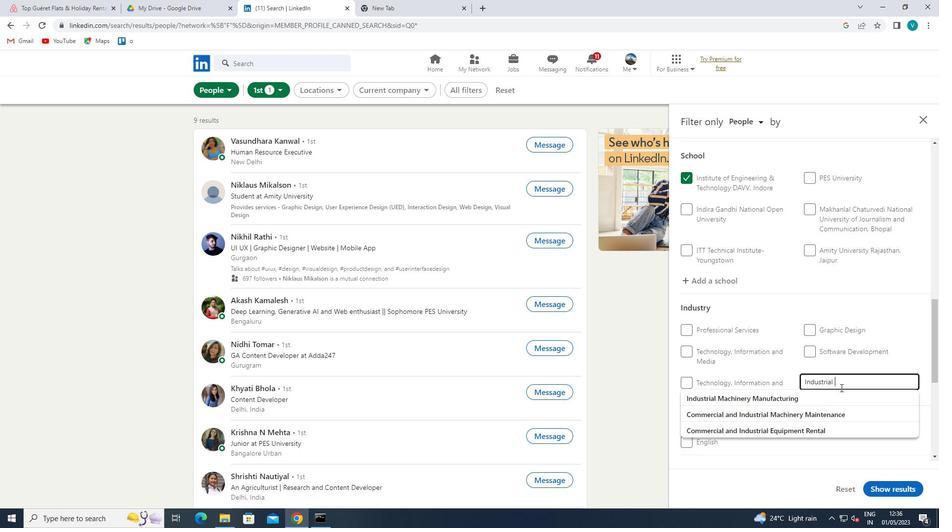 
Action: Mouse pressed left at (830, 394)
Screenshot: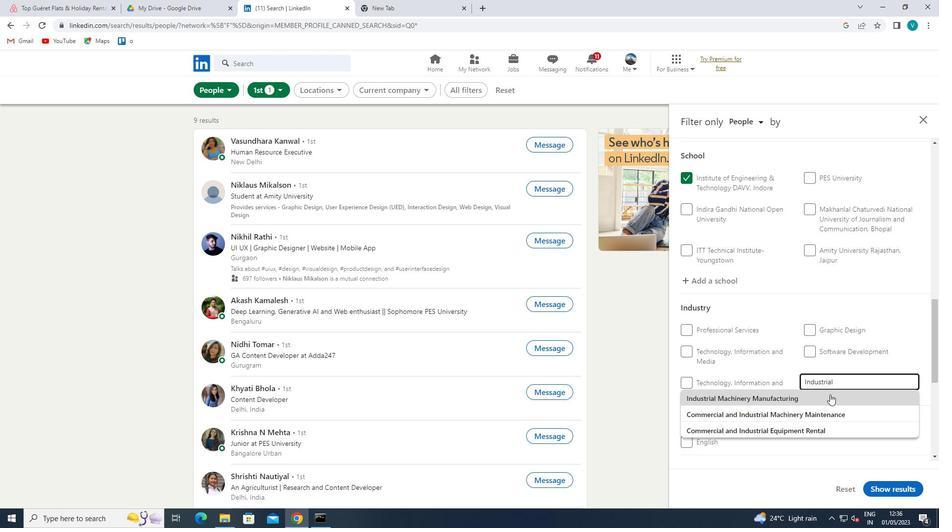 
Action: Mouse moved to (829, 395)
Screenshot: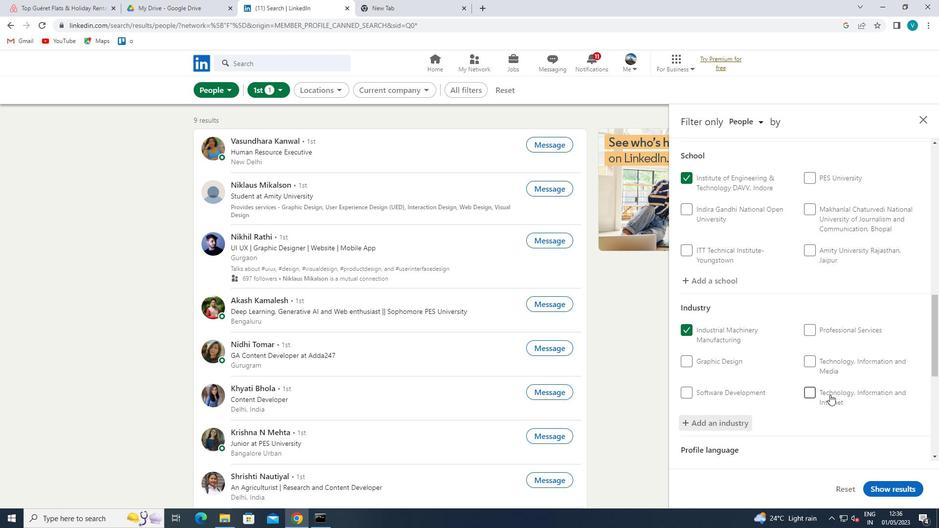 
Action: Mouse scrolled (829, 395) with delta (0, 0)
Screenshot: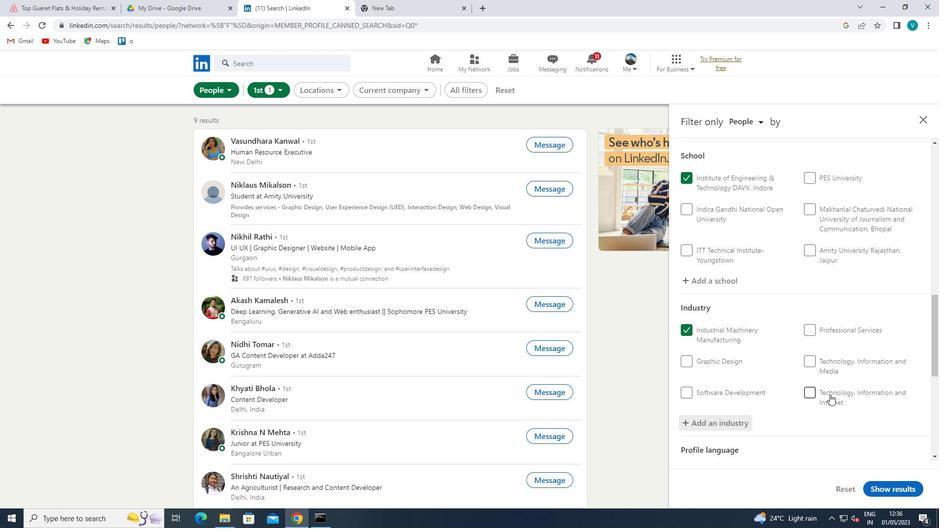 
Action: Mouse moved to (825, 397)
Screenshot: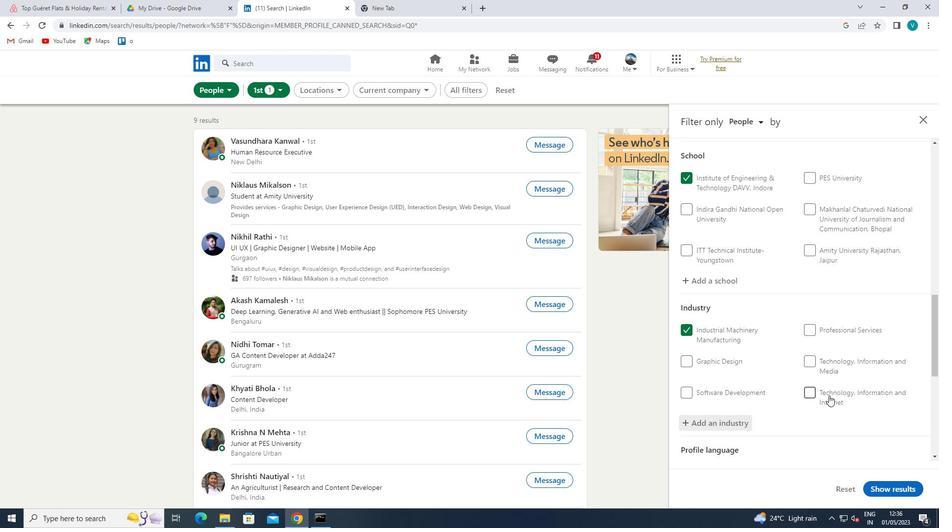 
Action: Mouse scrolled (825, 397) with delta (0, 0)
Screenshot: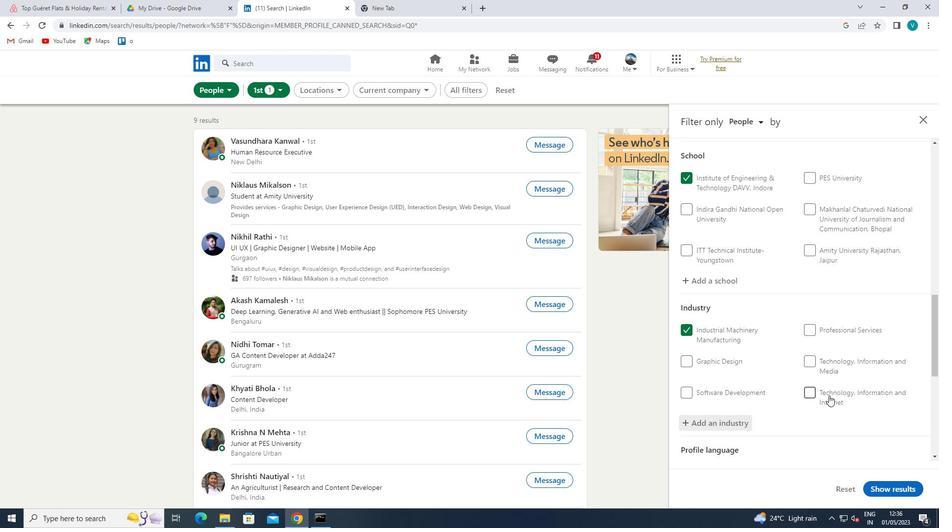 
Action: Mouse moved to (822, 399)
Screenshot: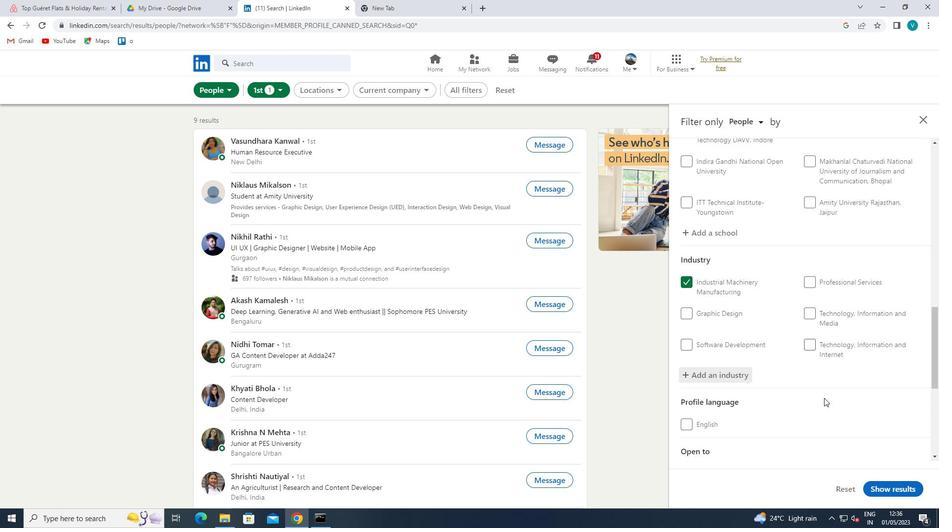 
Action: Mouse scrolled (822, 399) with delta (0, 0)
Screenshot: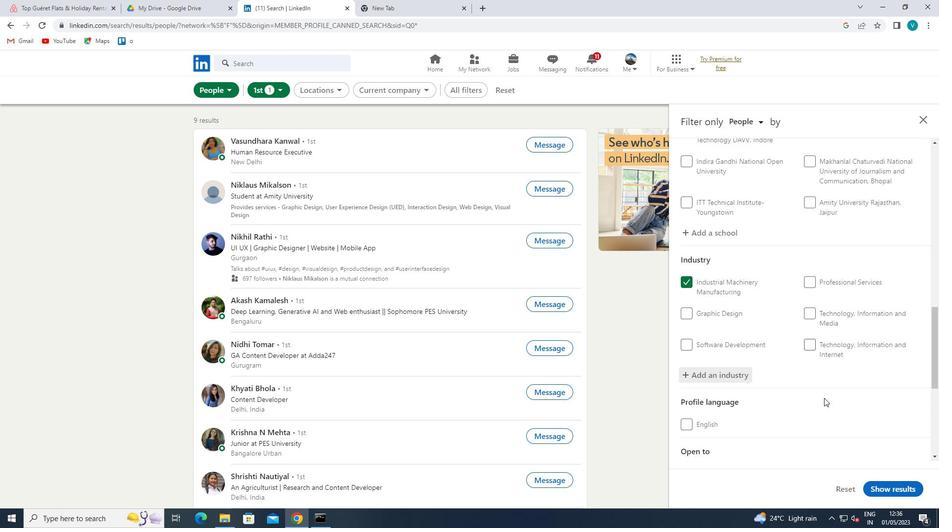 
Action: Mouse moved to (821, 400)
Screenshot: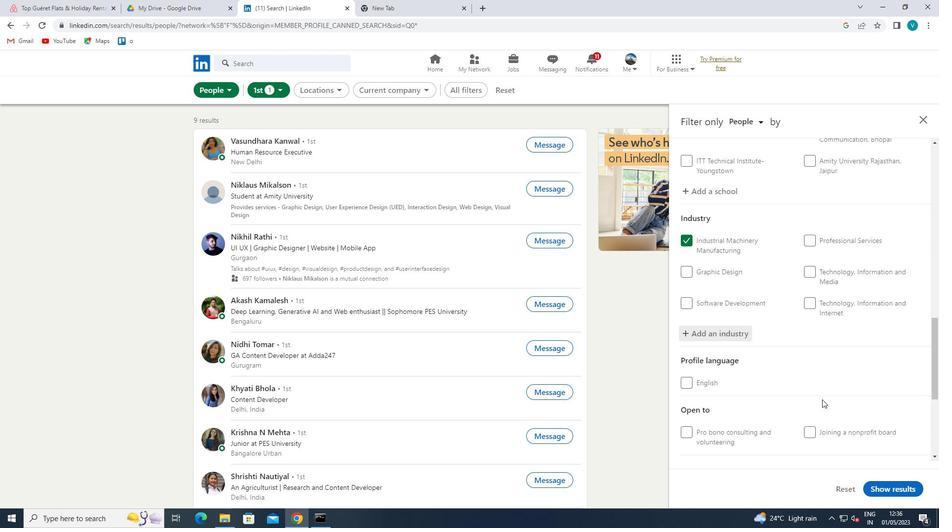 
Action: Mouse scrolled (821, 399) with delta (0, 0)
Screenshot: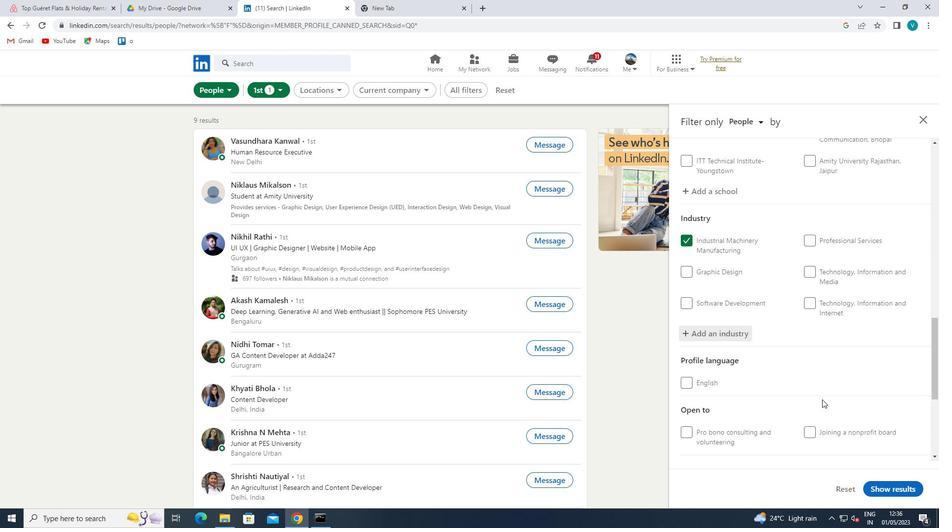
Action: Mouse scrolled (821, 399) with delta (0, 0)
Screenshot: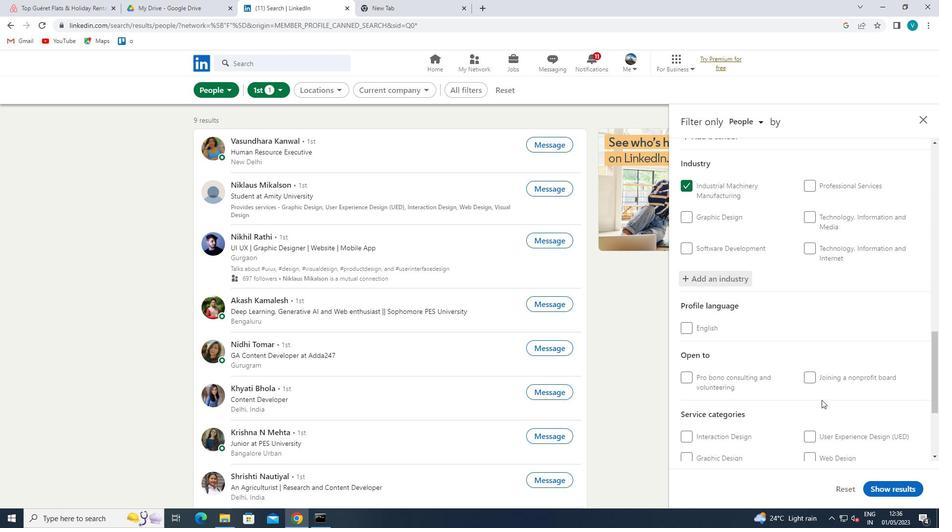 
Action: Mouse moved to (837, 371)
Screenshot: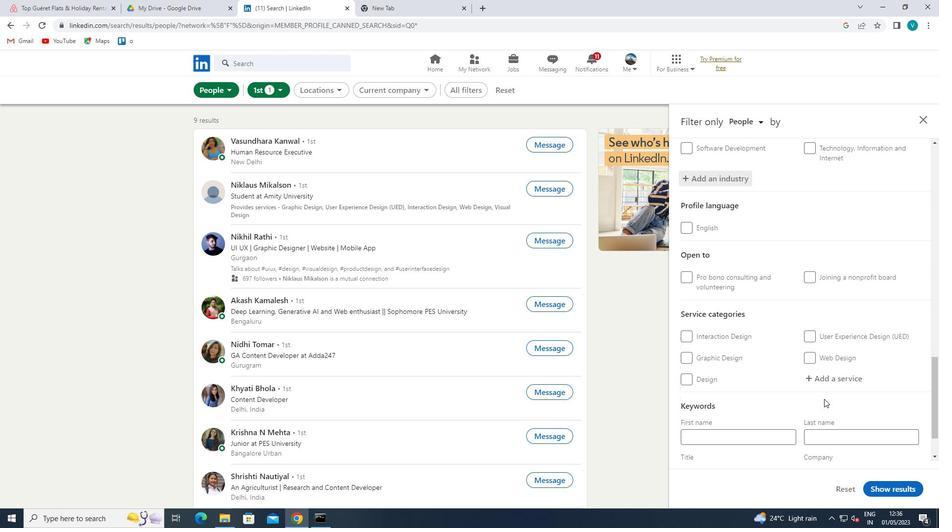 
Action: Mouse pressed left at (837, 371)
Screenshot: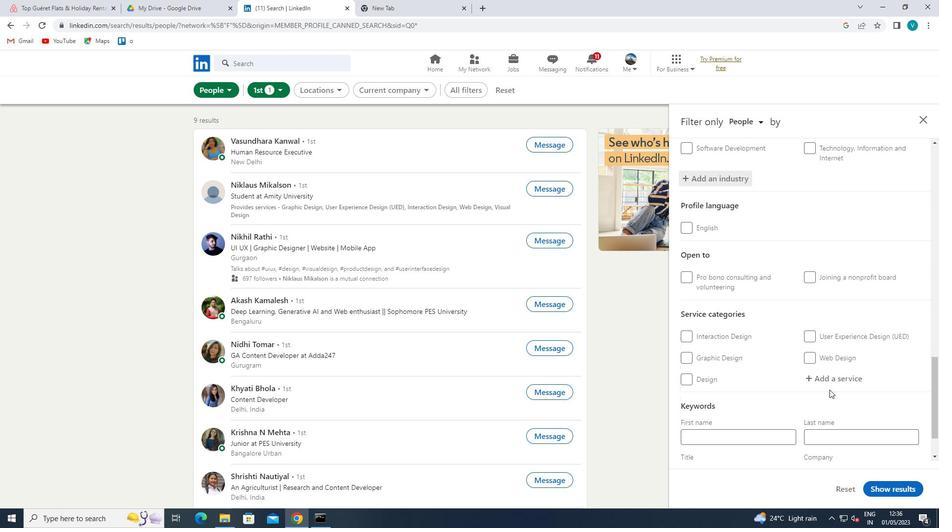 
Action: Key pressed <Key.shift>NOTARY
Screenshot: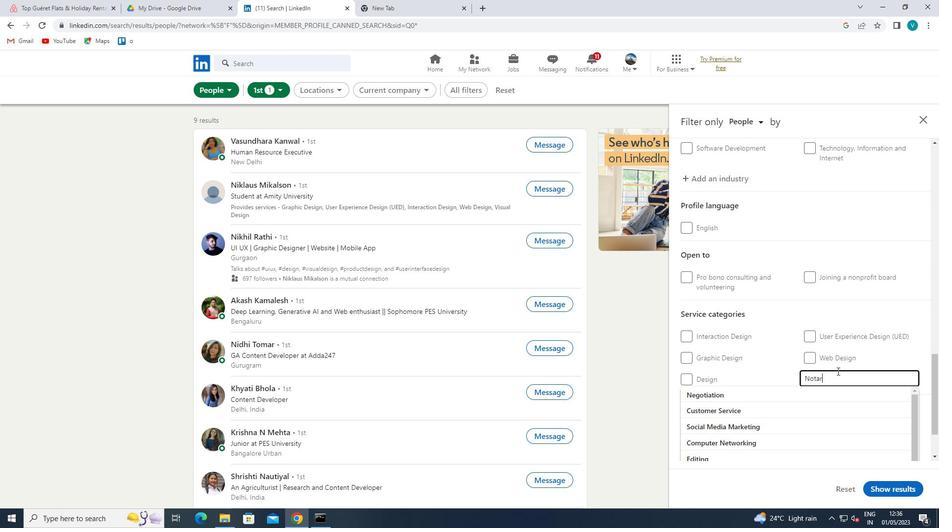 
Action: Mouse moved to (860, 356)
Screenshot: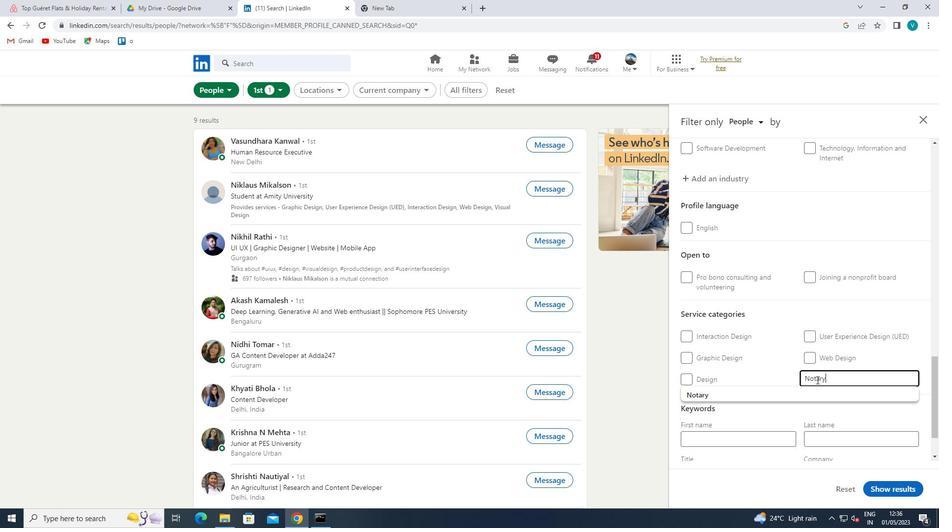 
Action: Key pressed <Key.shift>ONLIM<Key.backspace>NE<Key.space><Key.shift>RESEARCH<Key.space>
Screenshot: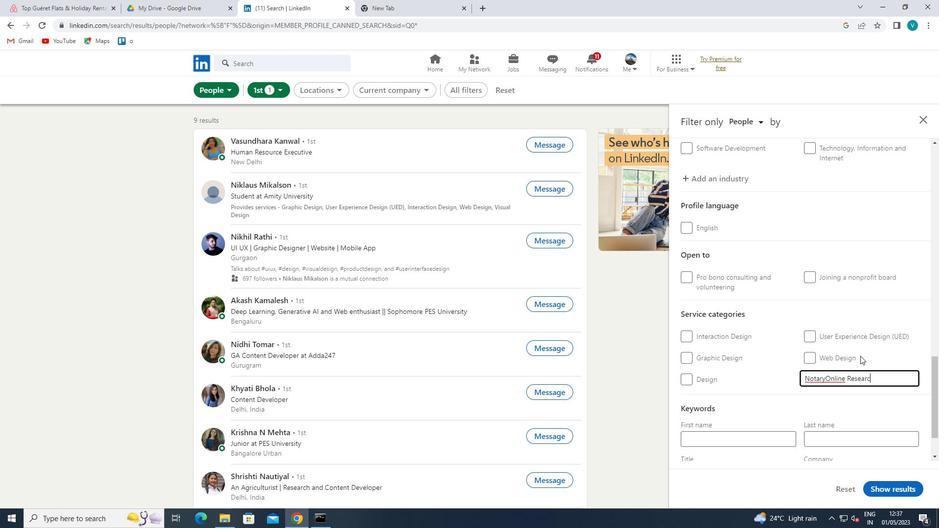 
Action: Mouse moved to (782, 397)
Screenshot: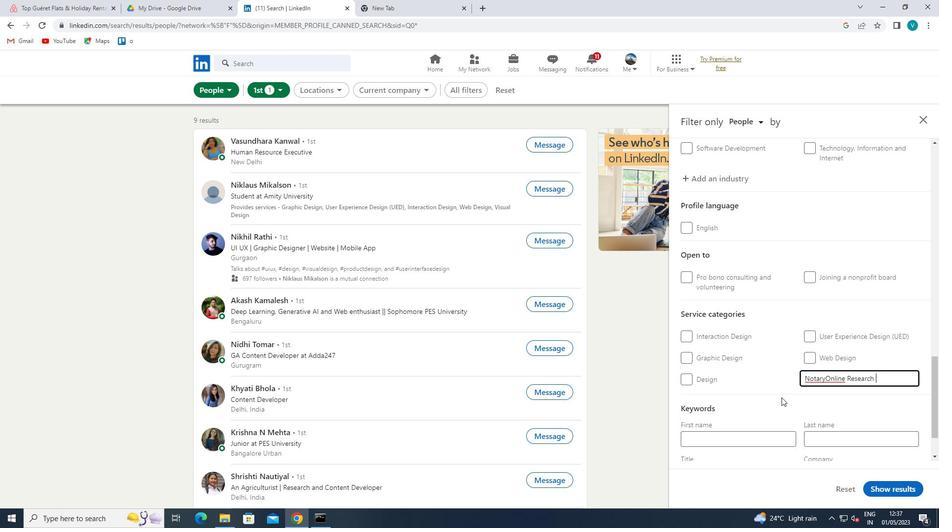 
Action: Mouse pressed left at (782, 397)
Screenshot: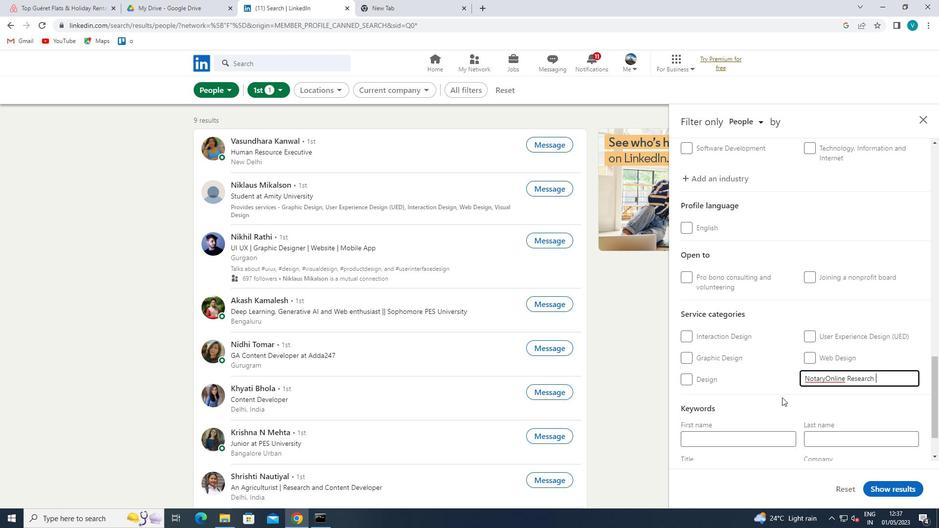 
Action: Mouse moved to (805, 384)
Screenshot: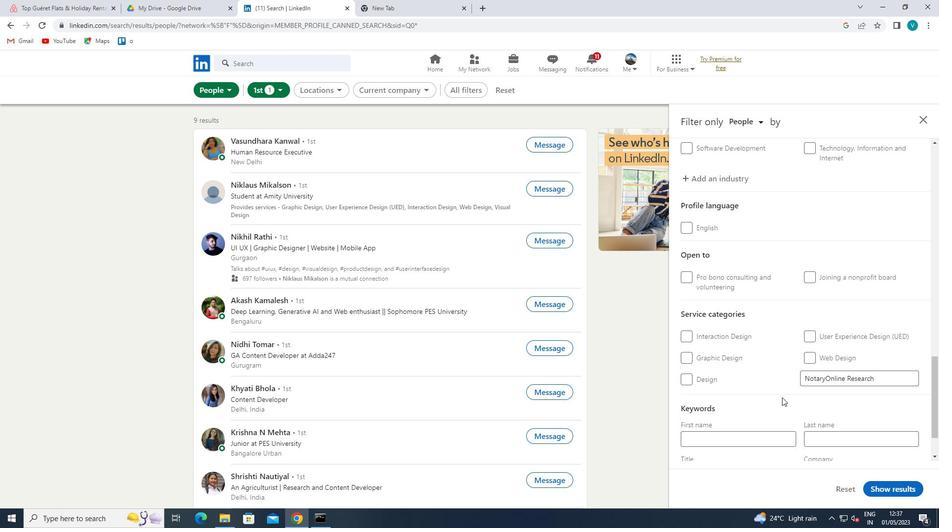 
Action: Mouse scrolled (805, 383) with delta (0, 0)
Screenshot: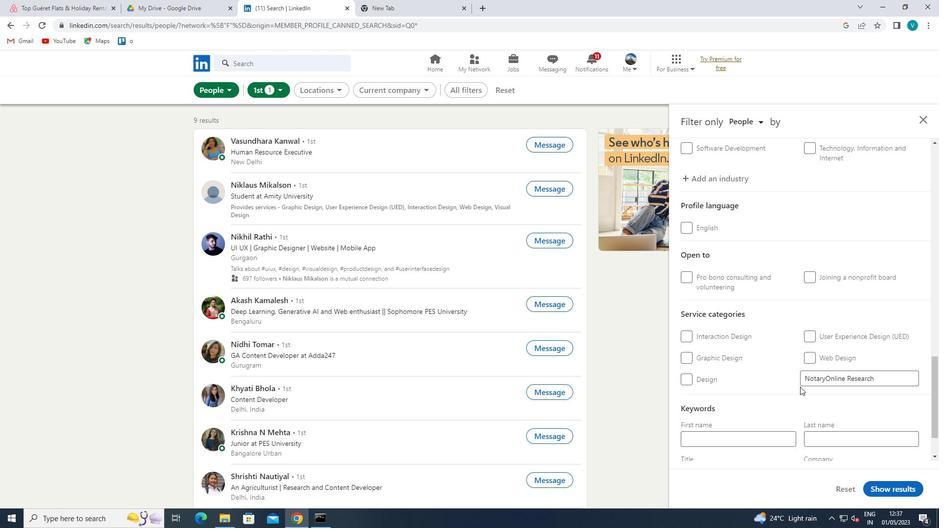 
Action: Mouse scrolled (805, 383) with delta (0, 0)
Screenshot: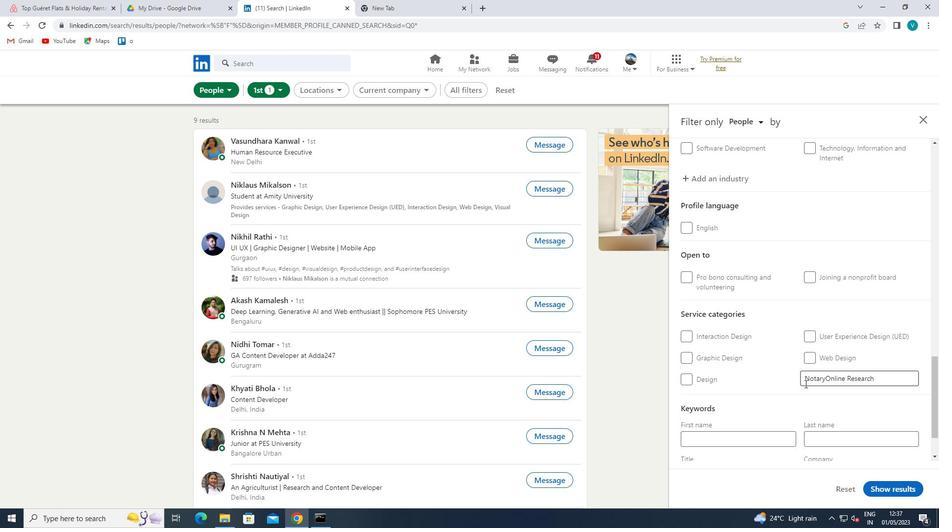 
Action: Mouse scrolled (805, 383) with delta (0, 0)
Screenshot: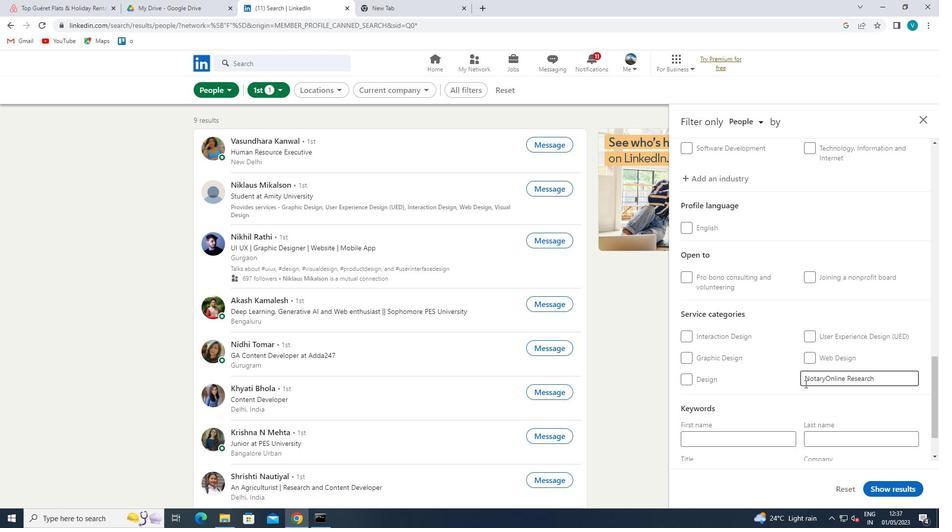 
Action: Mouse scrolled (805, 383) with delta (0, 0)
Screenshot: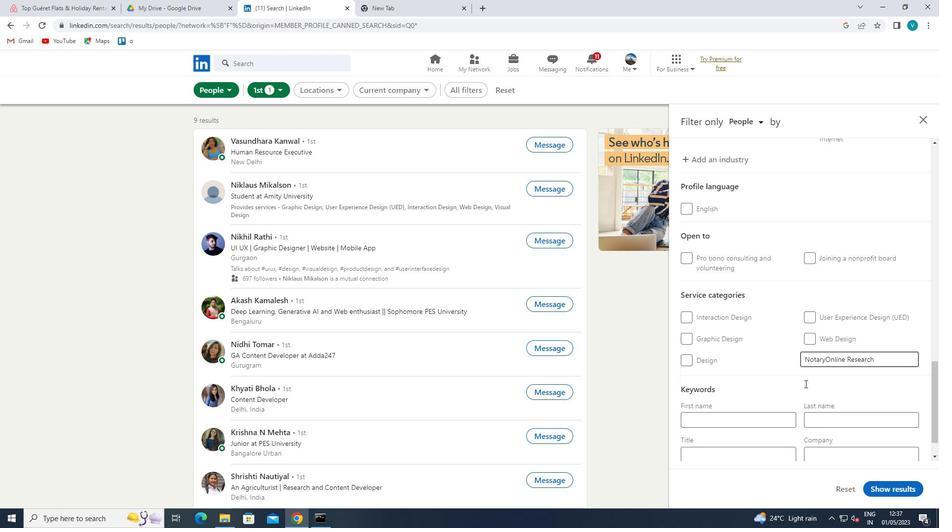 
Action: Mouse moved to (774, 412)
Screenshot: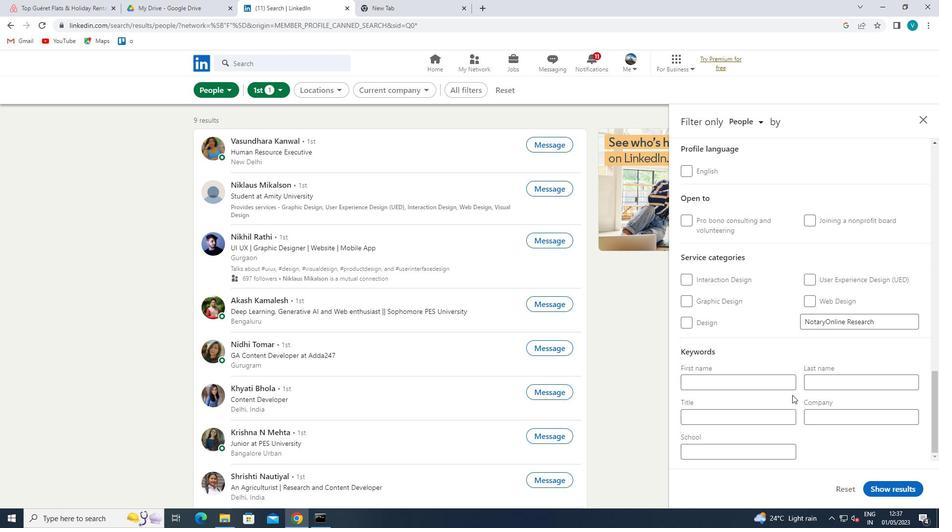 
Action: Mouse pressed left at (774, 412)
Screenshot: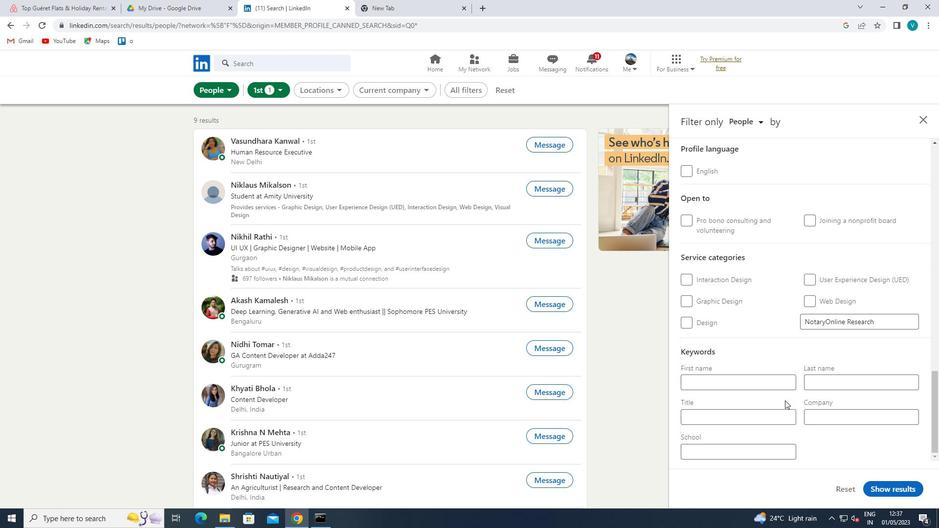 
Action: Key pressed <Key.shift>IT<Key.space><Key.shift>PROFESSIONAL<Key.space>
Screenshot: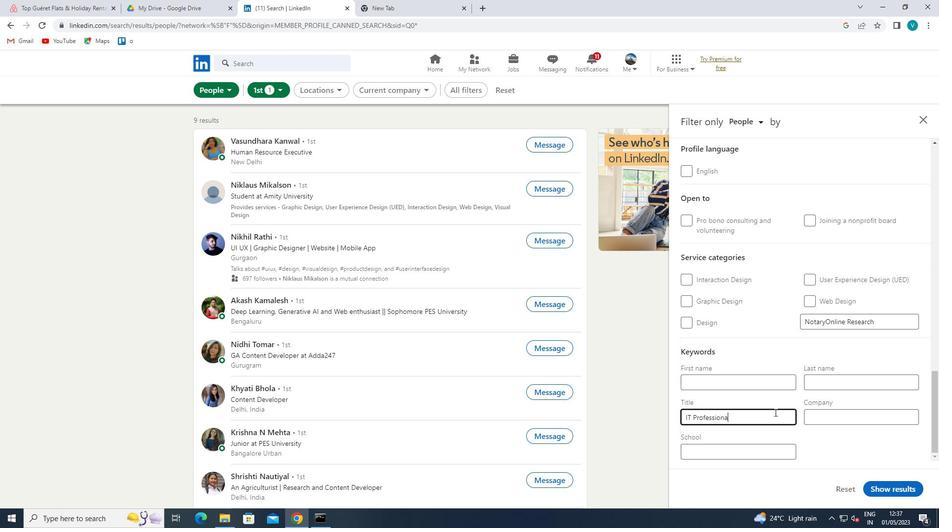 
Action: Mouse moved to (885, 485)
Screenshot: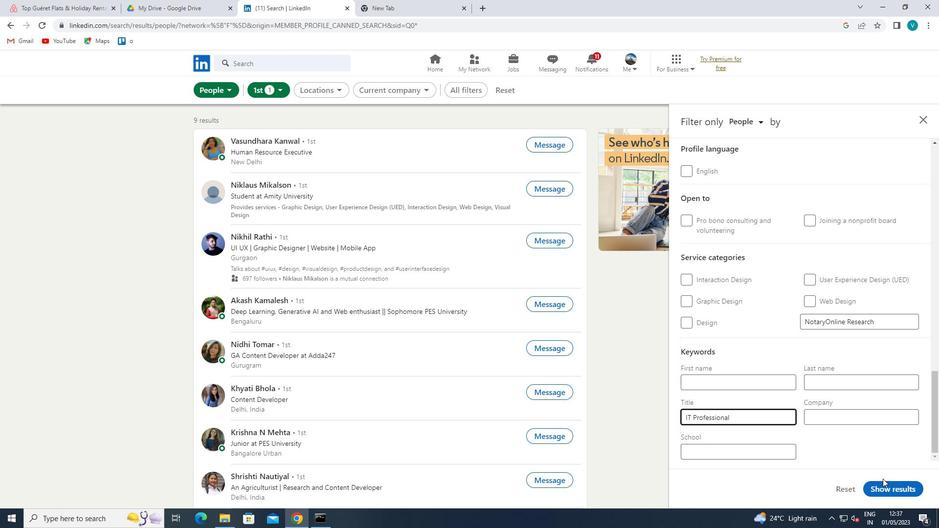 
Action: Mouse pressed left at (885, 485)
Screenshot: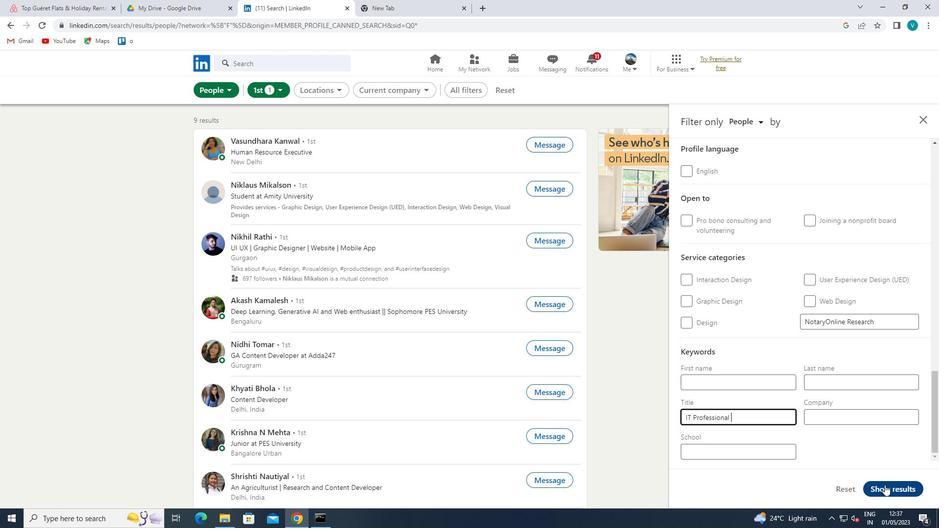 
